 Task: Create Card Lessons Learned Meeting in Board Project Management Software to Workspace Diversity and Inclusion. Create Card Food Safety Review in Board Talent Acquisition to Workspace Diversity and Inclusion. Create Card Project Closure Meeting in Board Market Opportunity Assessment and Prioritization to Workspace Diversity and Inclusion
Action: Mouse moved to (83, 476)
Screenshot: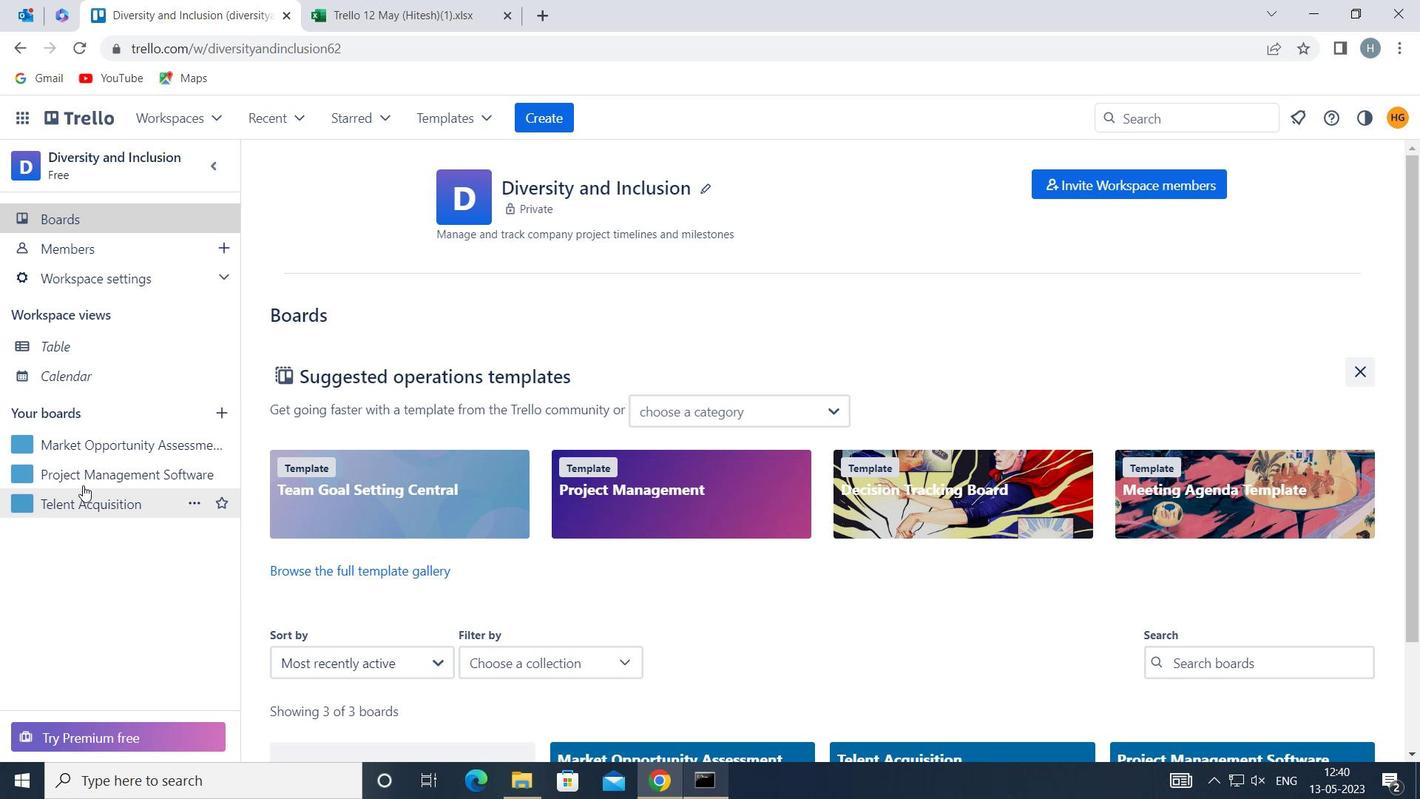 
Action: Mouse pressed left at (83, 476)
Screenshot: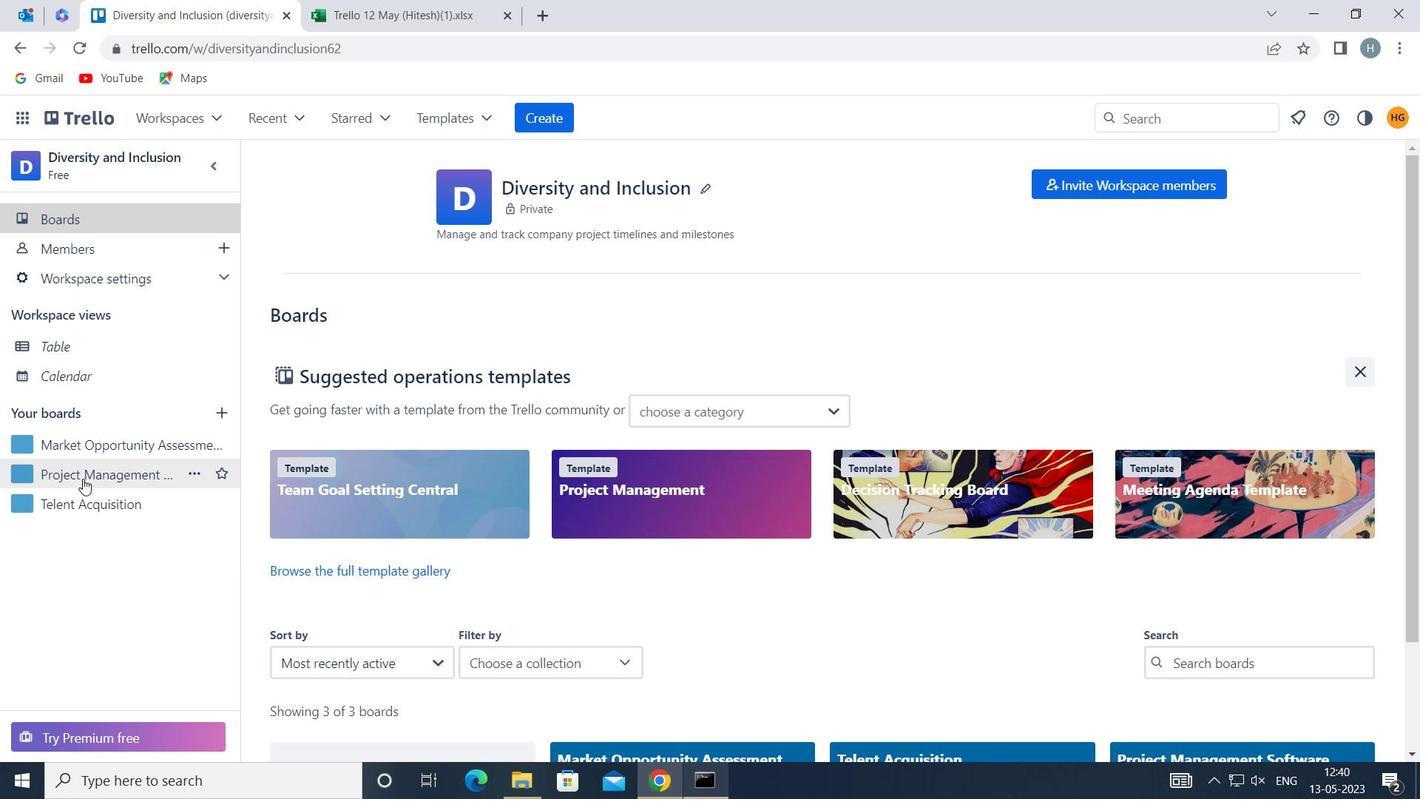 
Action: Mouse moved to (328, 273)
Screenshot: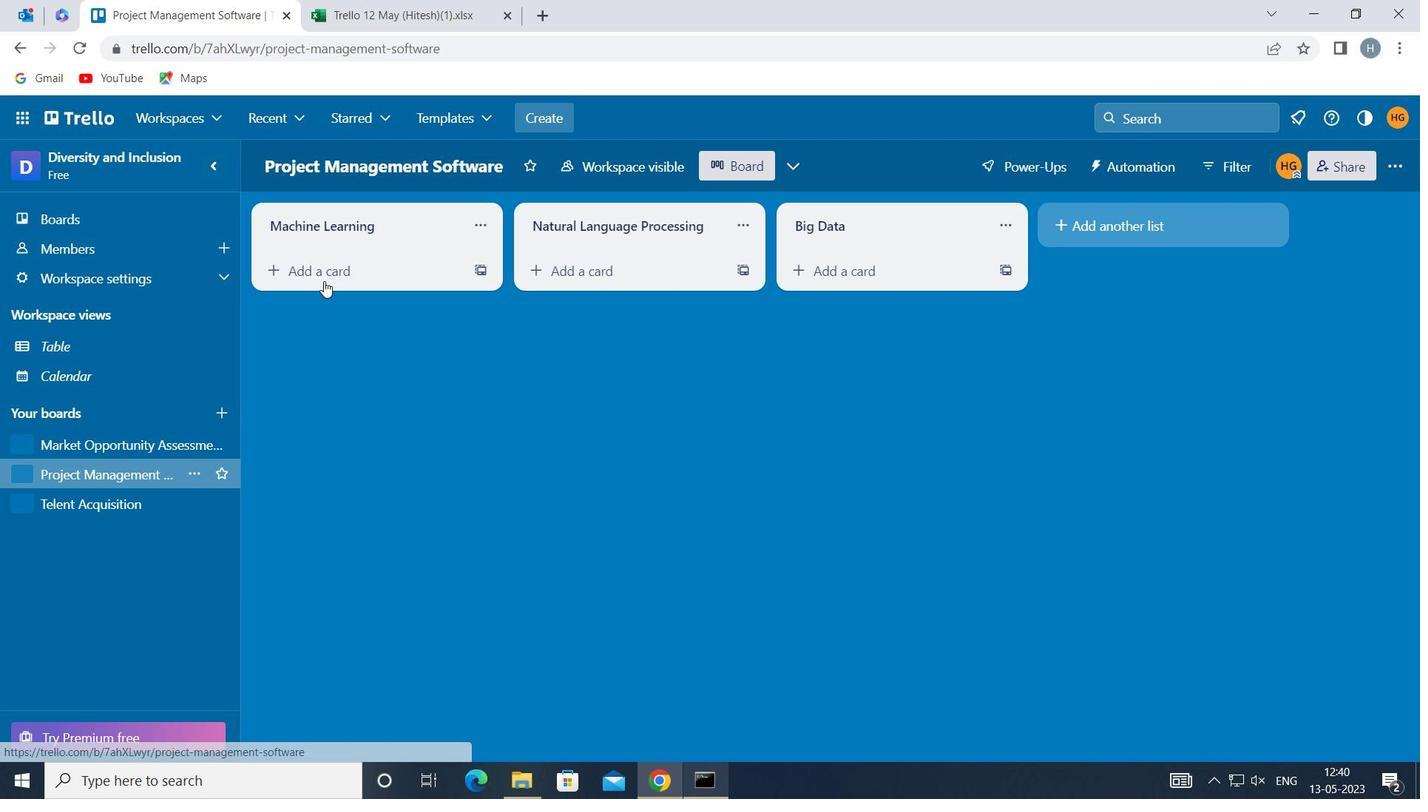 
Action: Mouse pressed left at (328, 273)
Screenshot: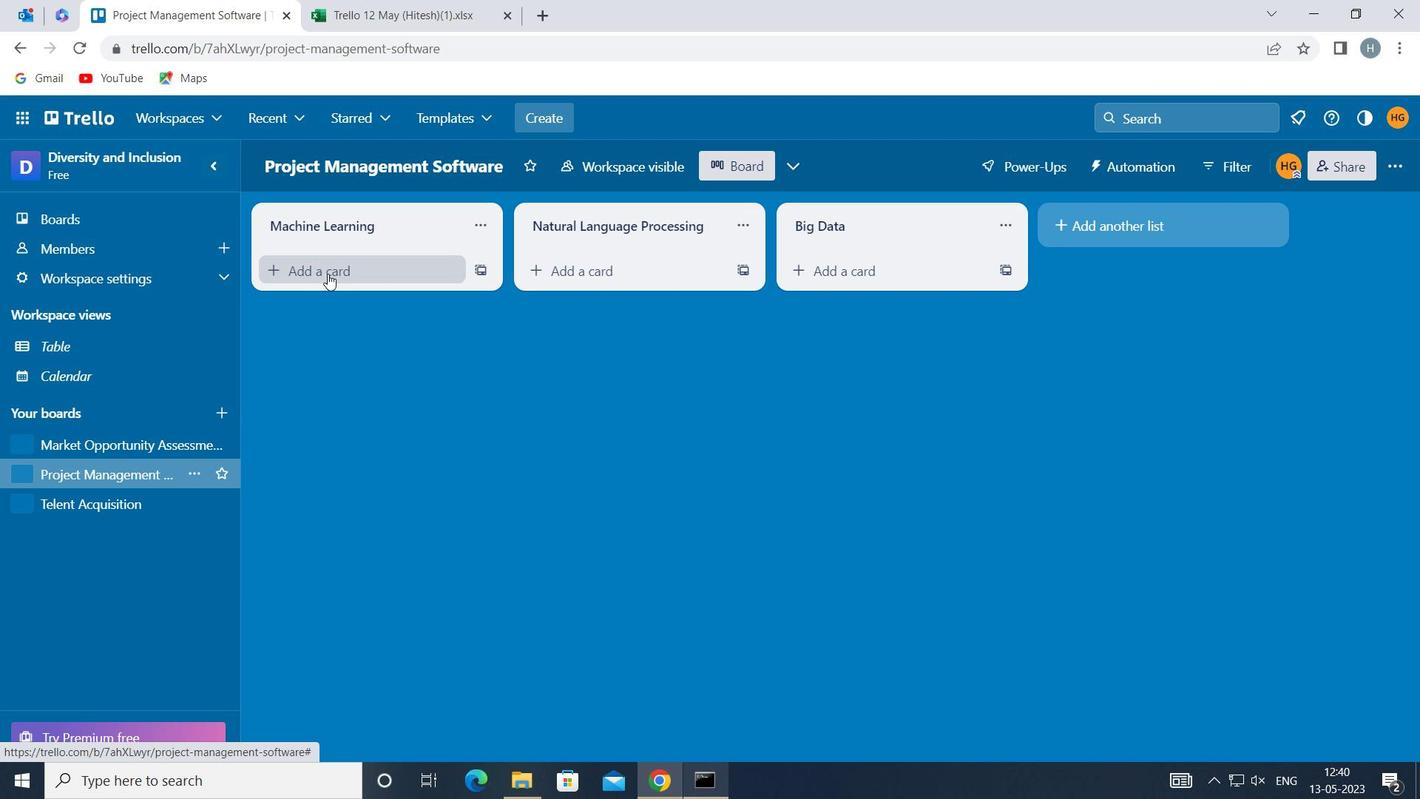 
Action: Key pressed <Key.shift>LESSONS<Key.space><Key.shift>LEARNED<Key.space><Key.shift>MEETING
Screenshot: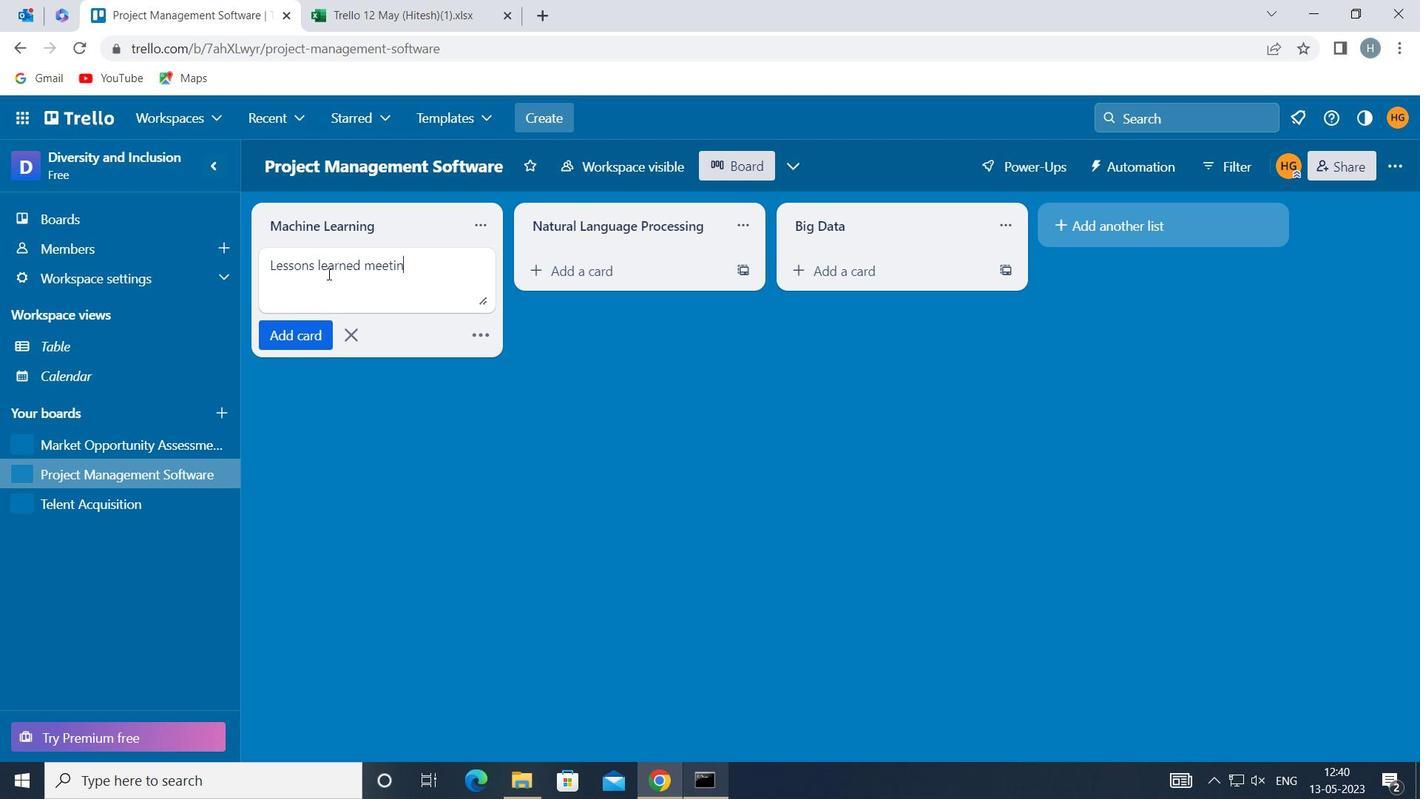 
Action: Mouse moved to (472, 321)
Screenshot: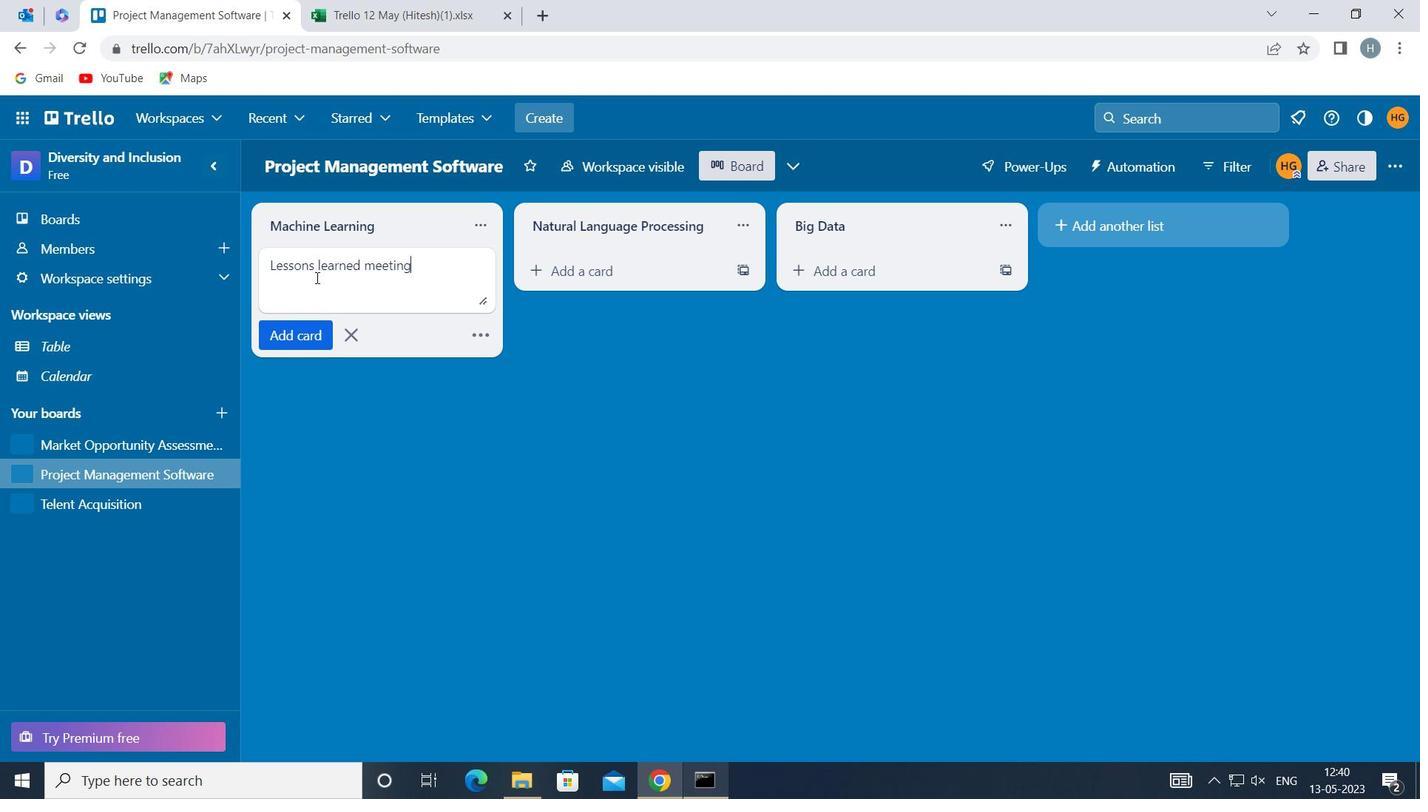 
Action: Key pressed <Key.backspace><Key.backspace><Key.backspace><Key.backspace><Key.backspace><Key.backspace><Key.backspace><Key.shift>MEETING
Screenshot: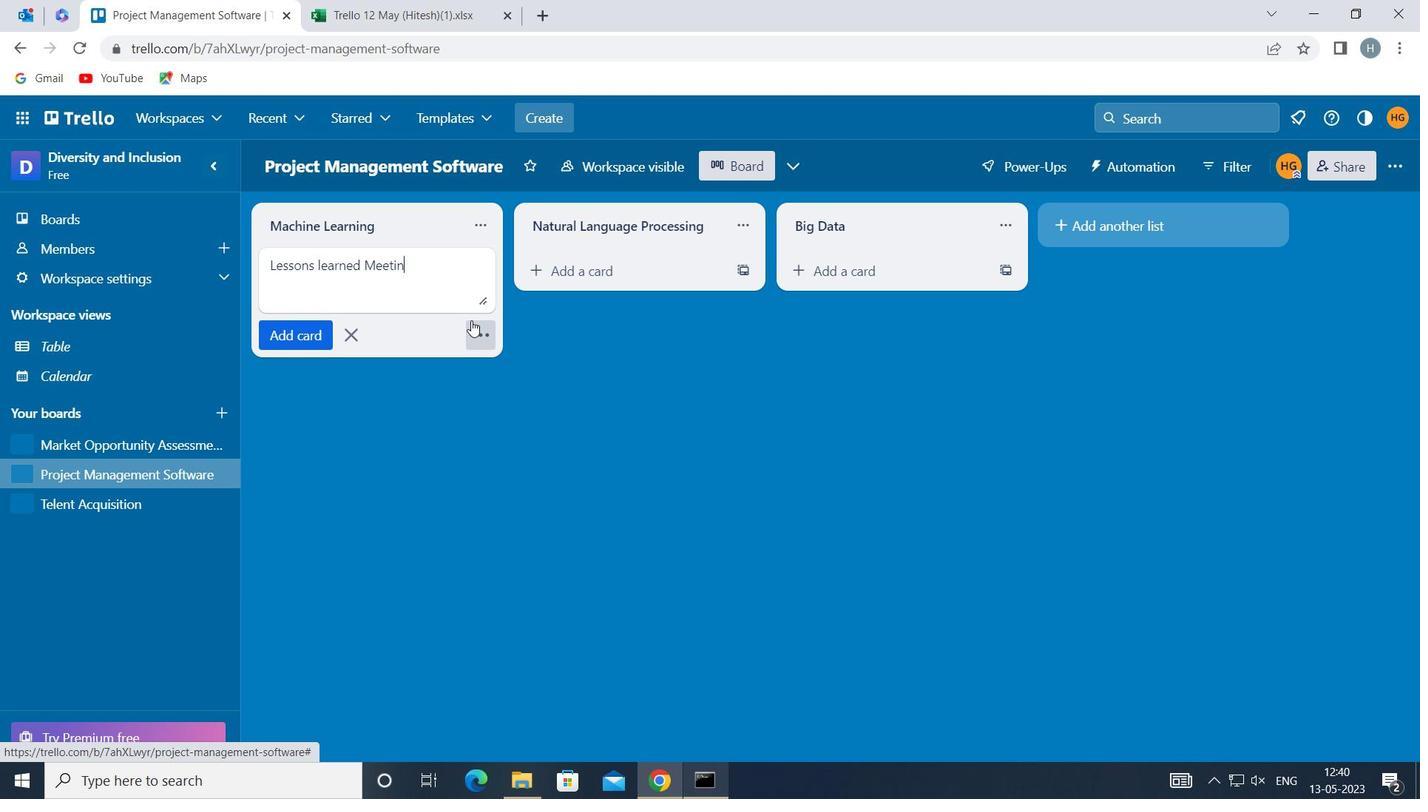 
Action: Mouse moved to (284, 341)
Screenshot: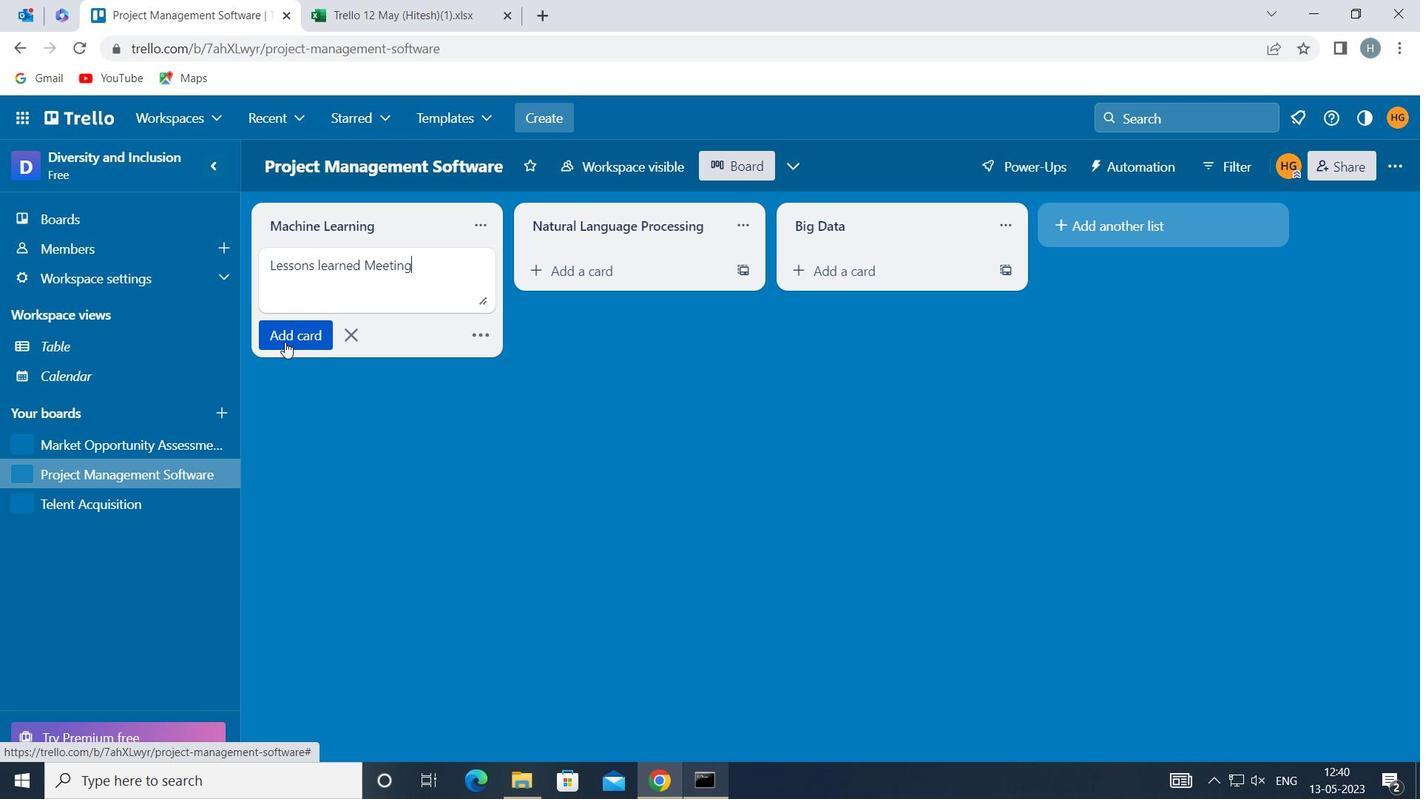 
Action: Mouse pressed left at (284, 341)
Screenshot: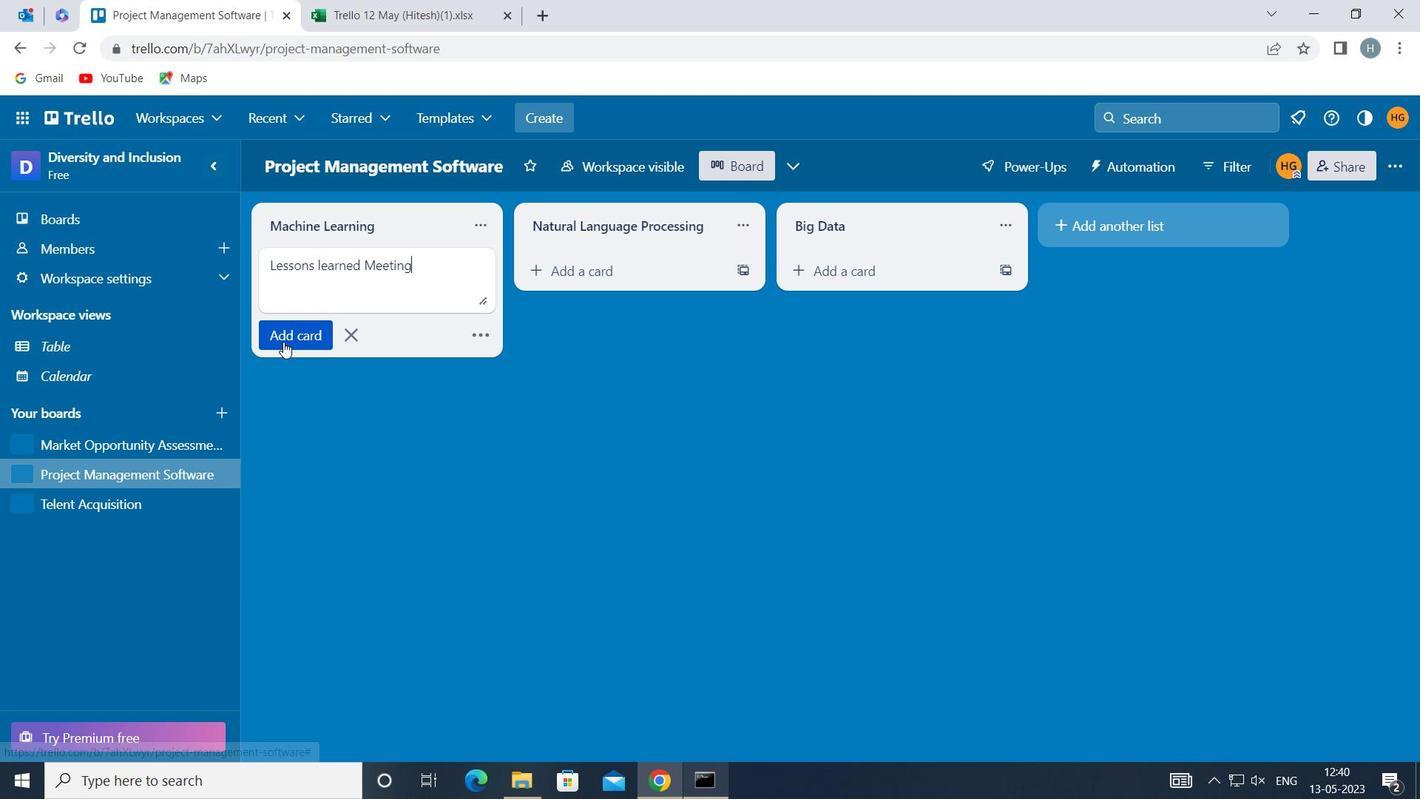 
Action: Mouse moved to (324, 366)
Screenshot: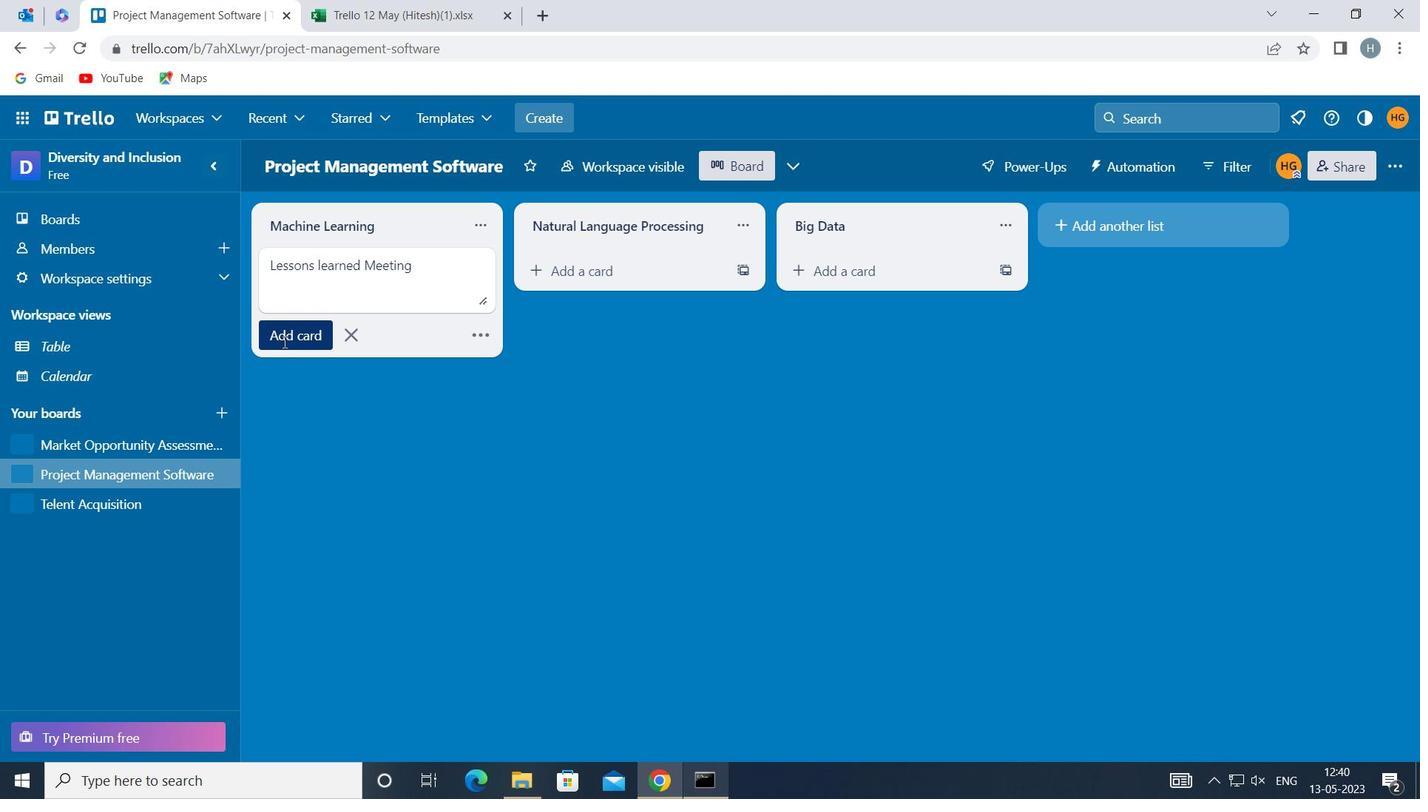 
Action: Mouse pressed left at (324, 366)
Screenshot: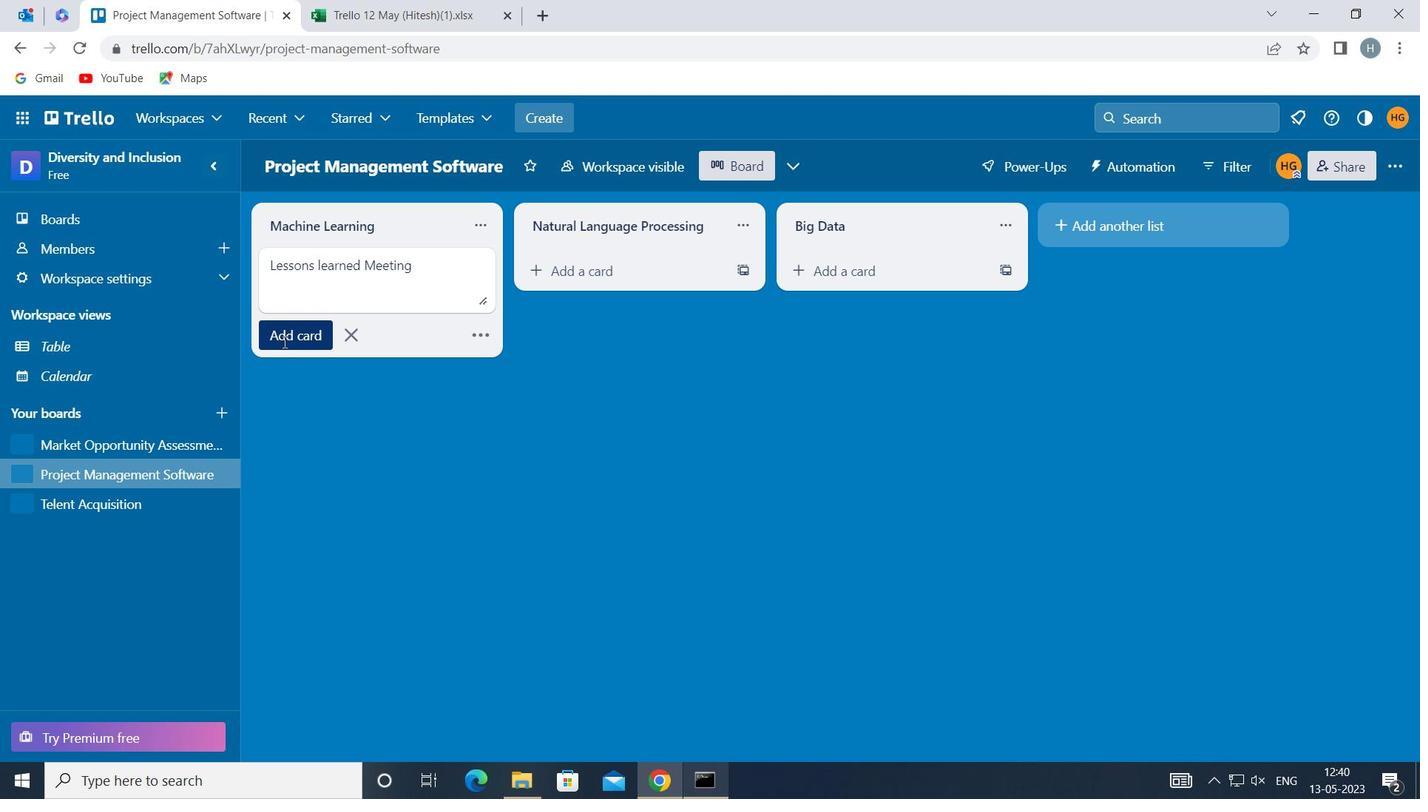 
Action: Mouse moved to (337, 461)
Screenshot: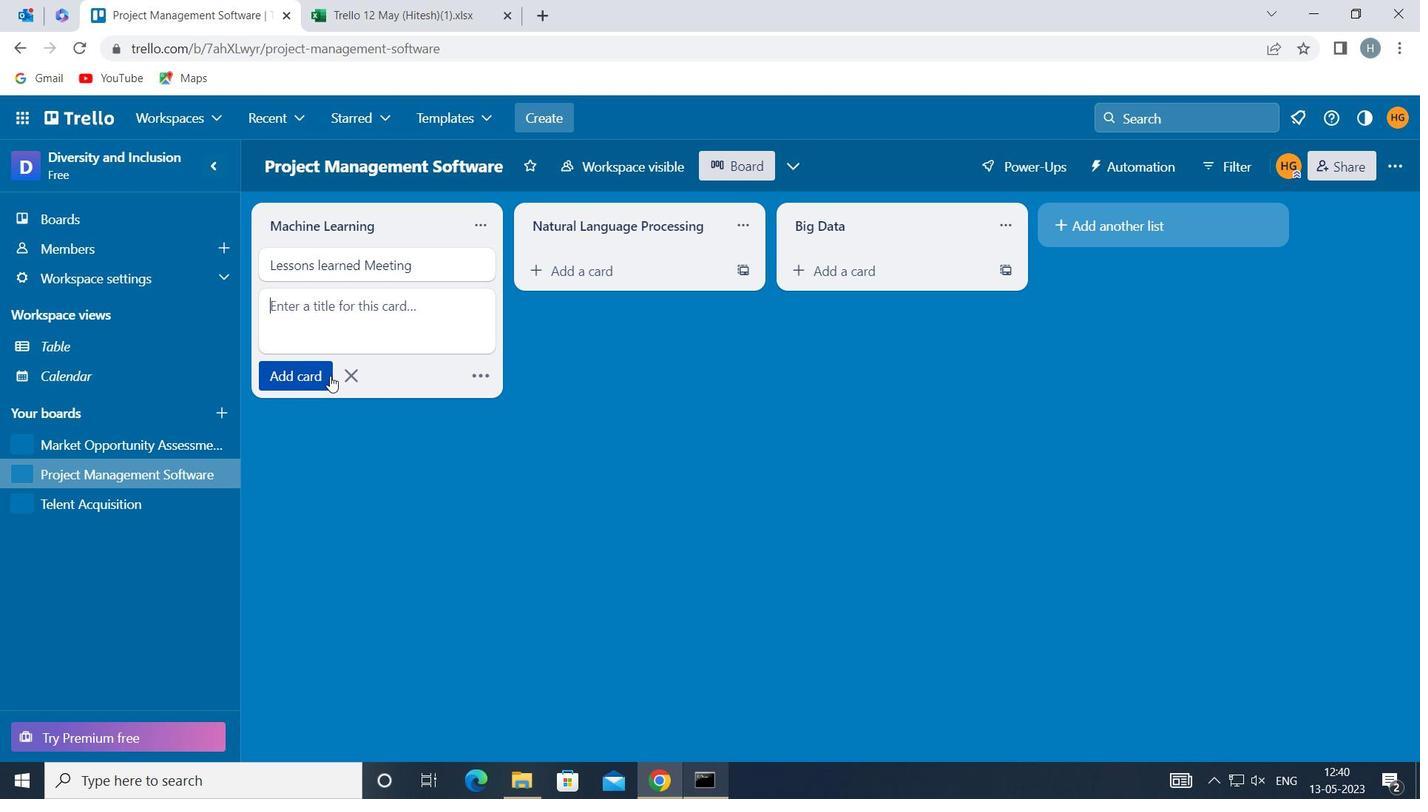 
Action: Mouse pressed left at (337, 461)
Screenshot: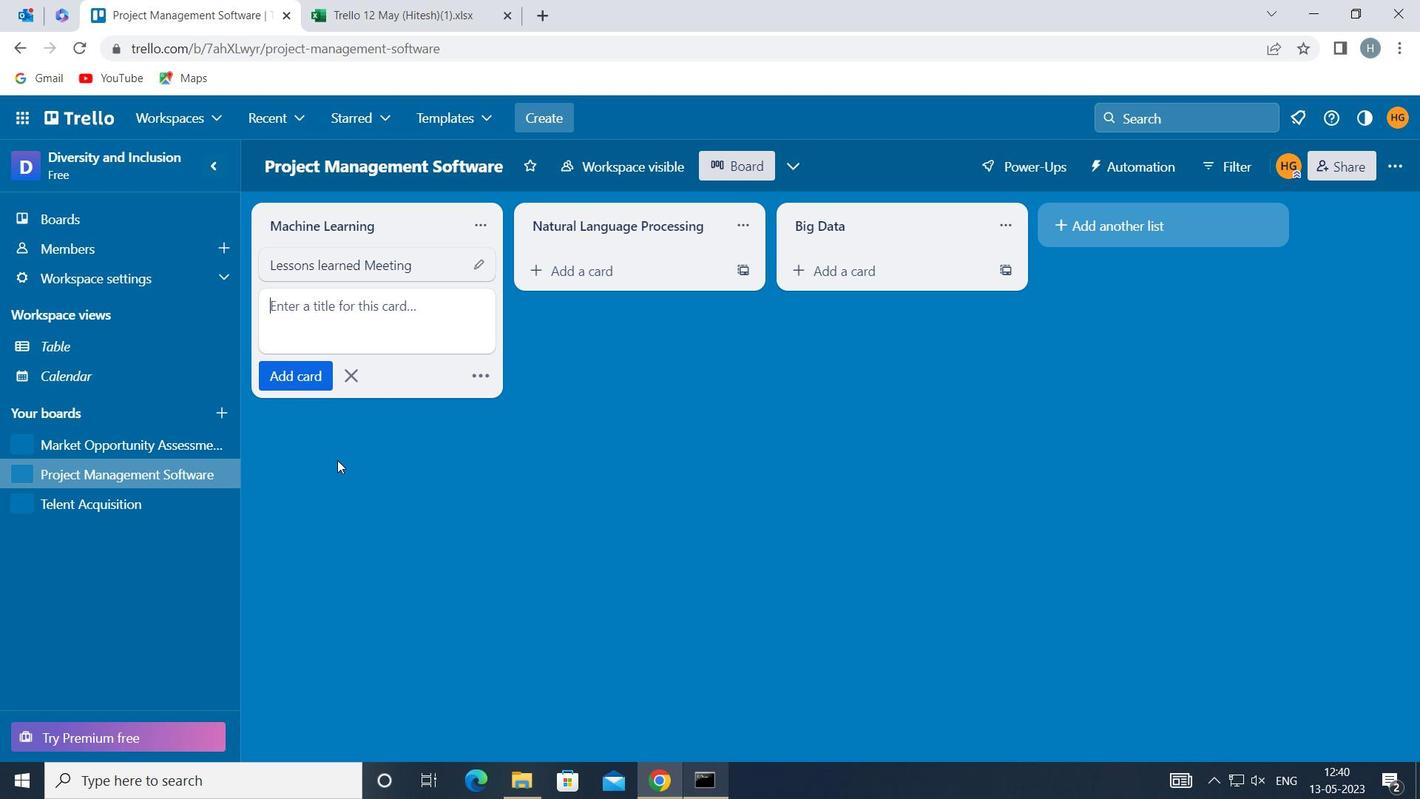 
Action: Mouse moved to (117, 503)
Screenshot: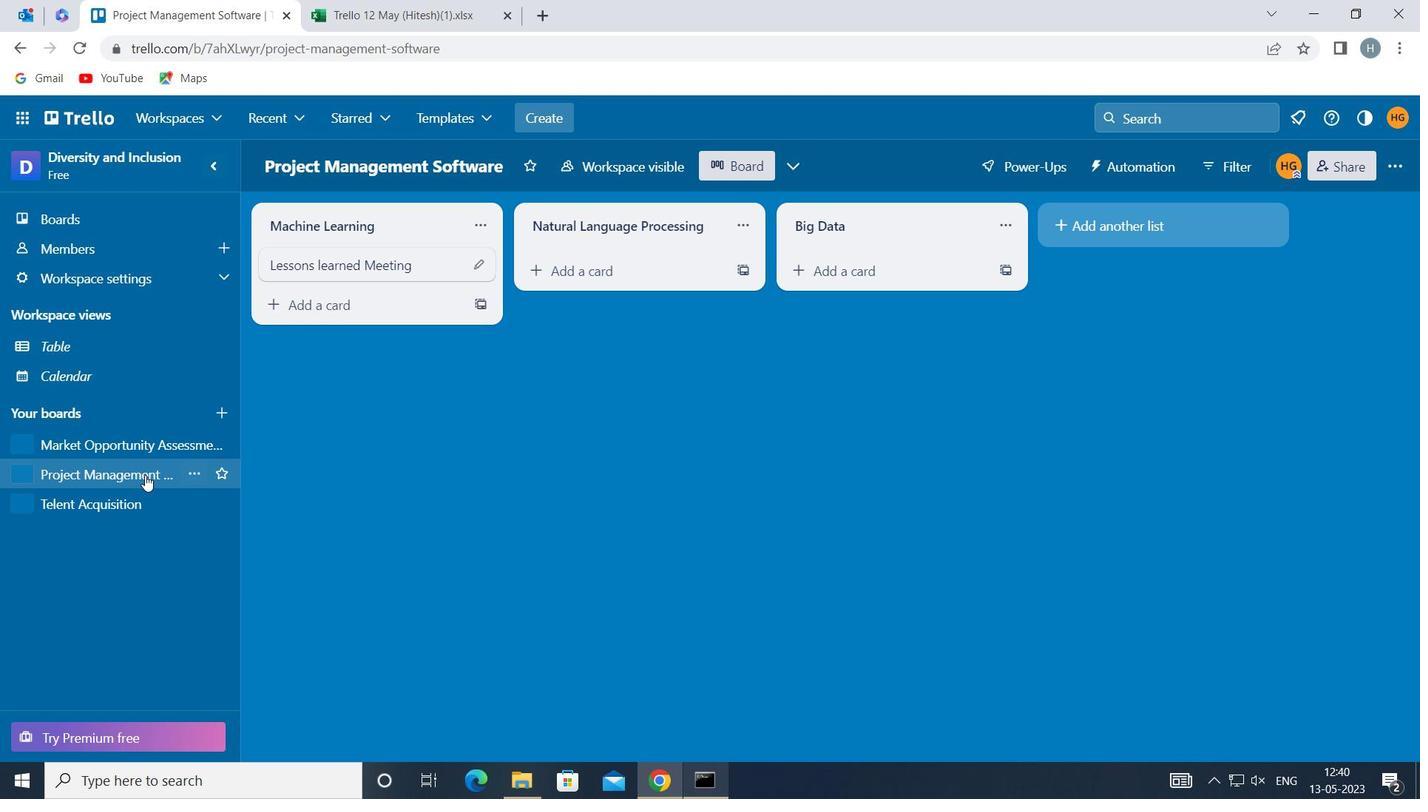 
Action: Mouse pressed left at (117, 503)
Screenshot: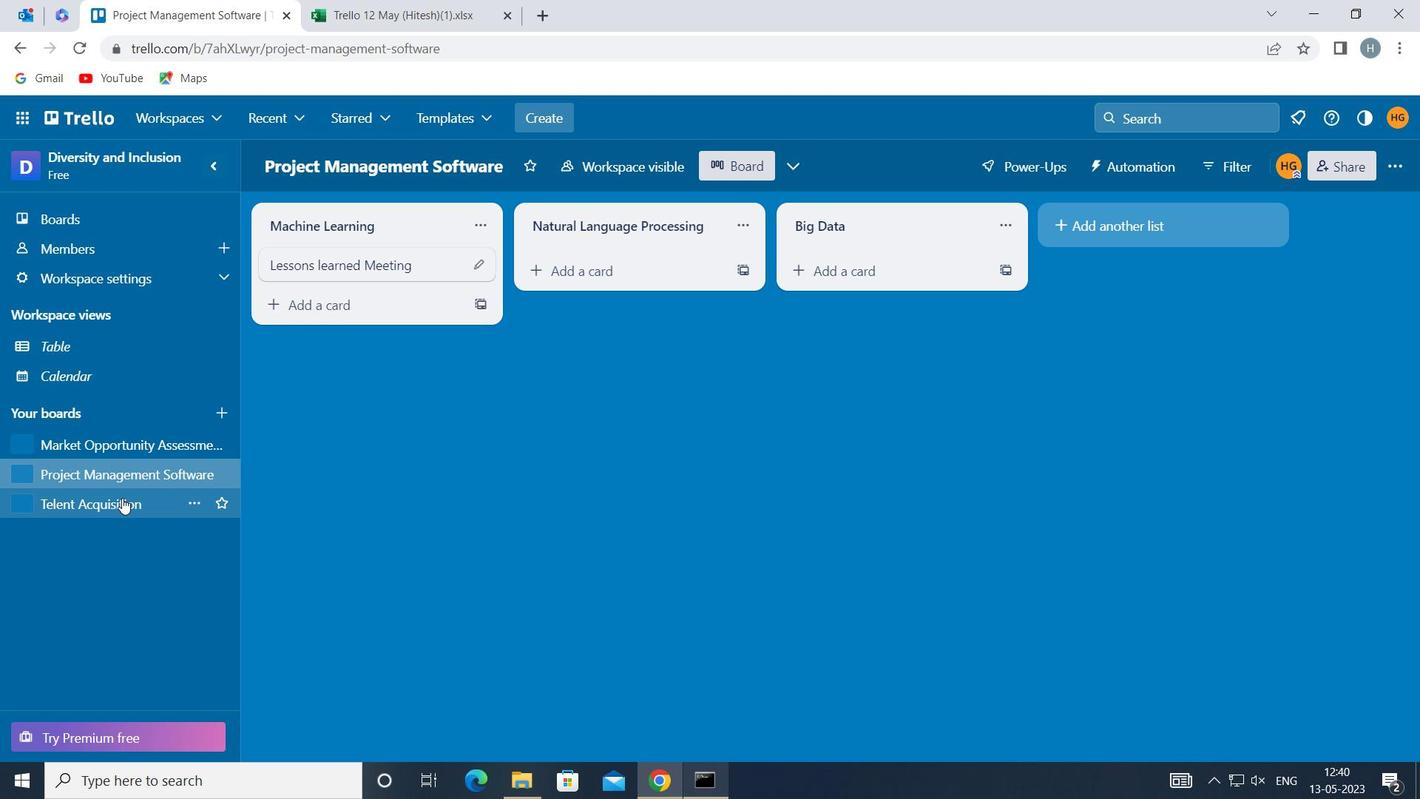 
Action: Mouse moved to (362, 266)
Screenshot: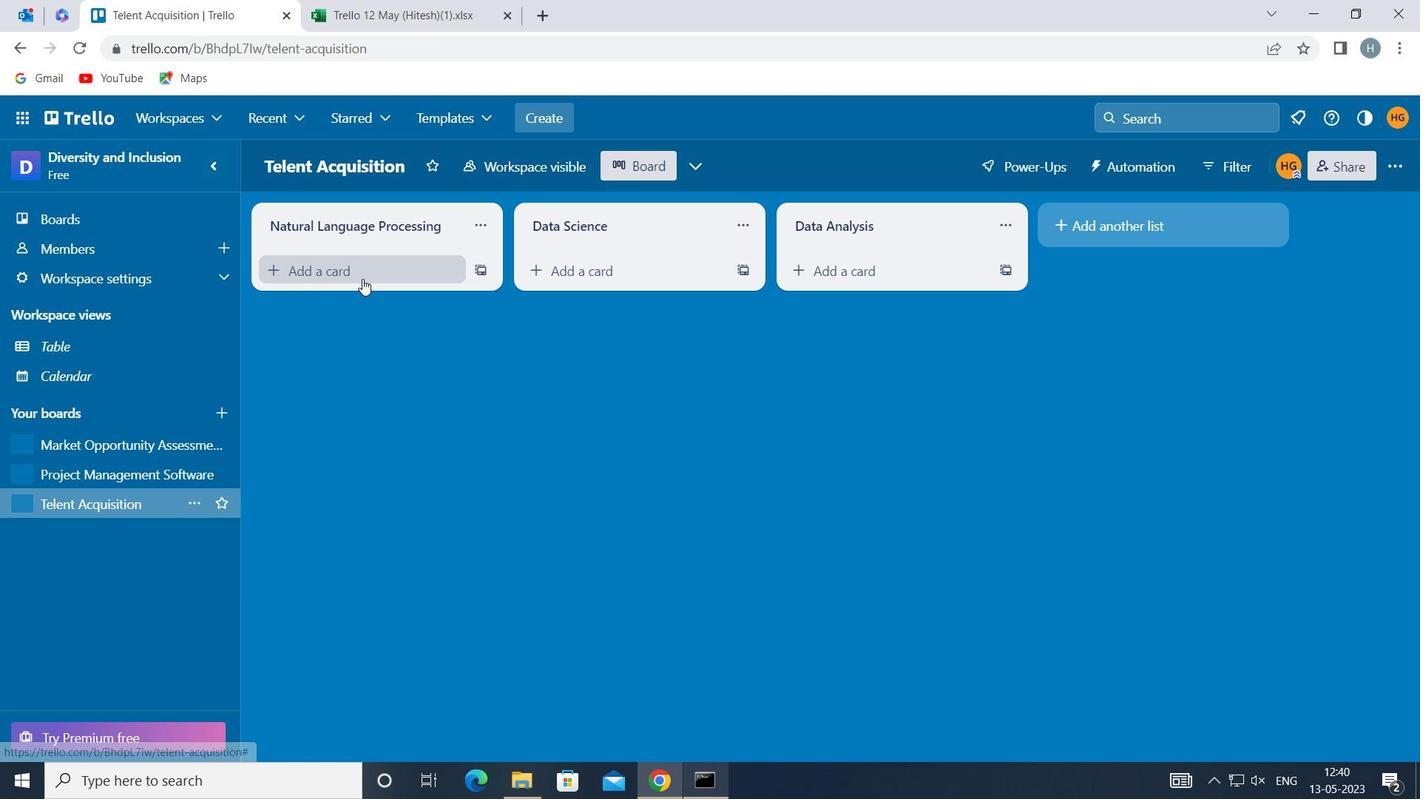 
Action: Mouse pressed left at (362, 266)
Screenshot: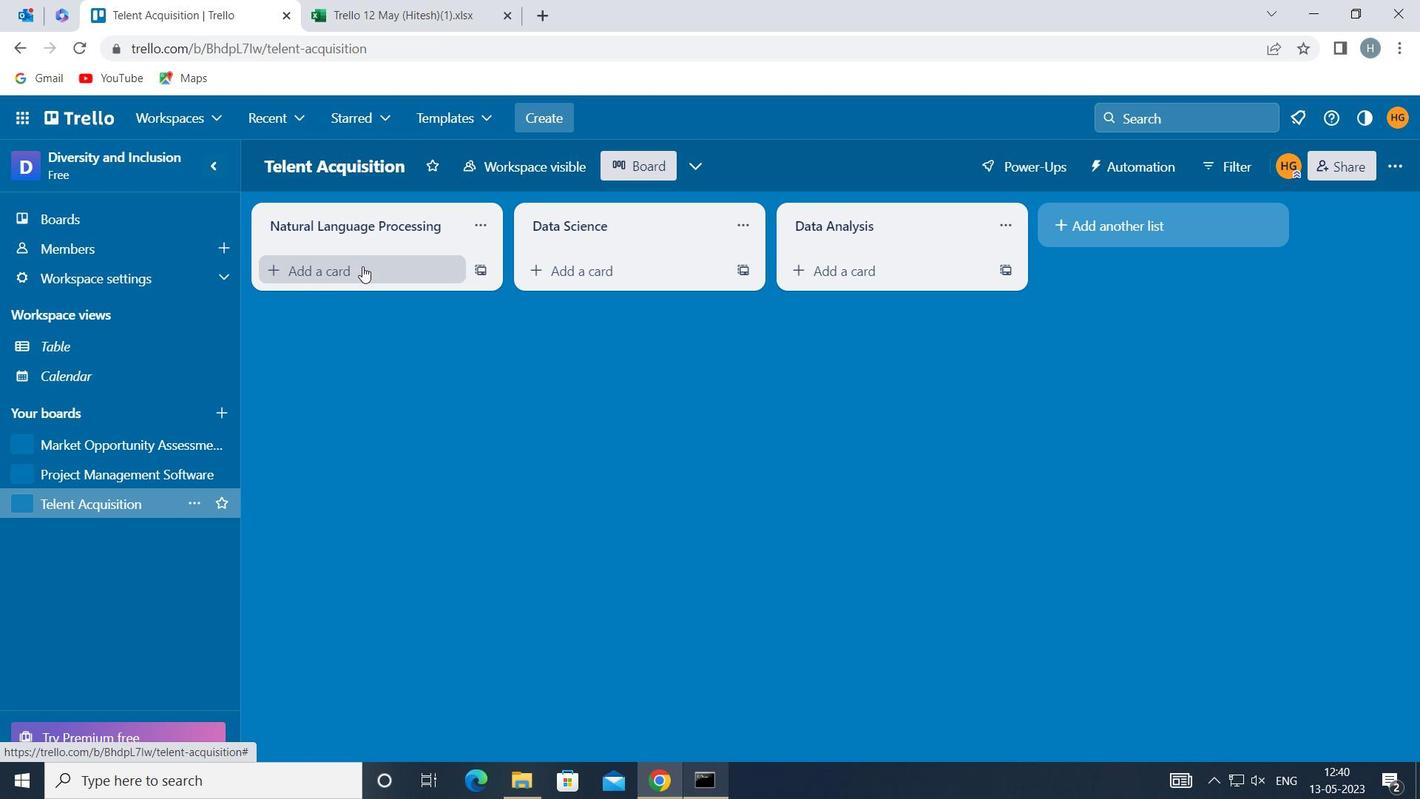 
Action: Key pressed <Key.shift>FOOD<Key.space><Key.shift>SAFETY<Key.space><Key.shift>REVIEW
Screenshot: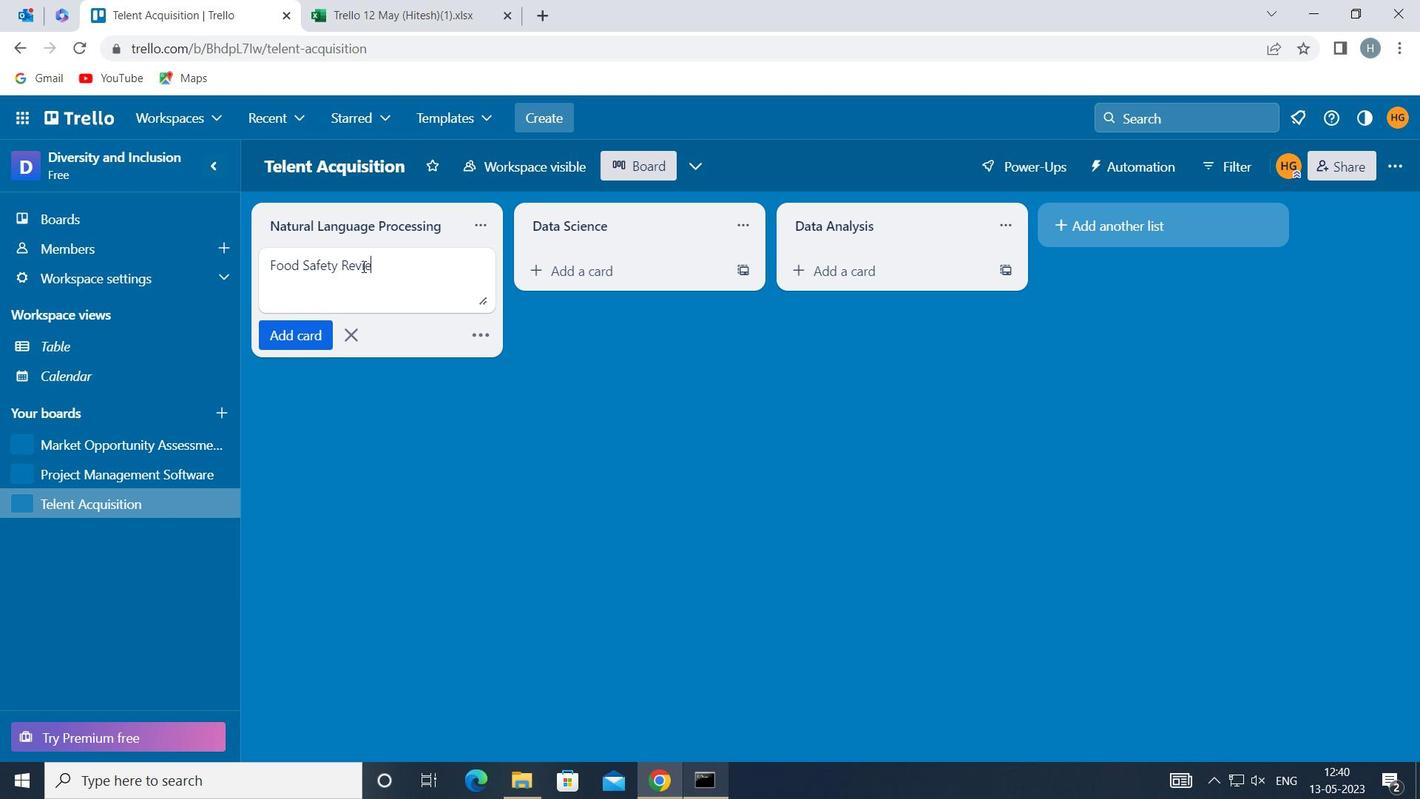 
Action: Mouse moved to (278, 330)
Screenshot: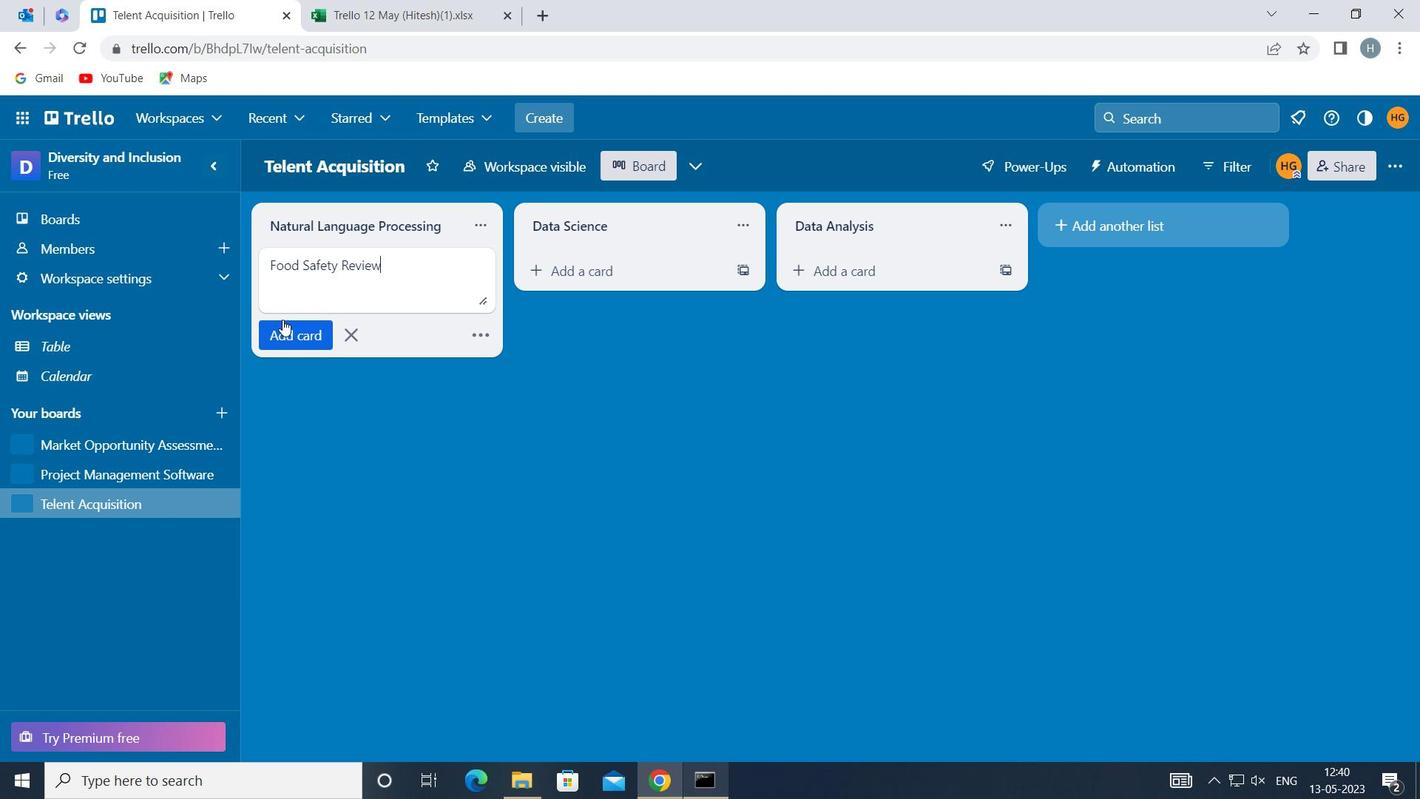 
Action: Mouse pressed left at (278, 330)
Screenshot: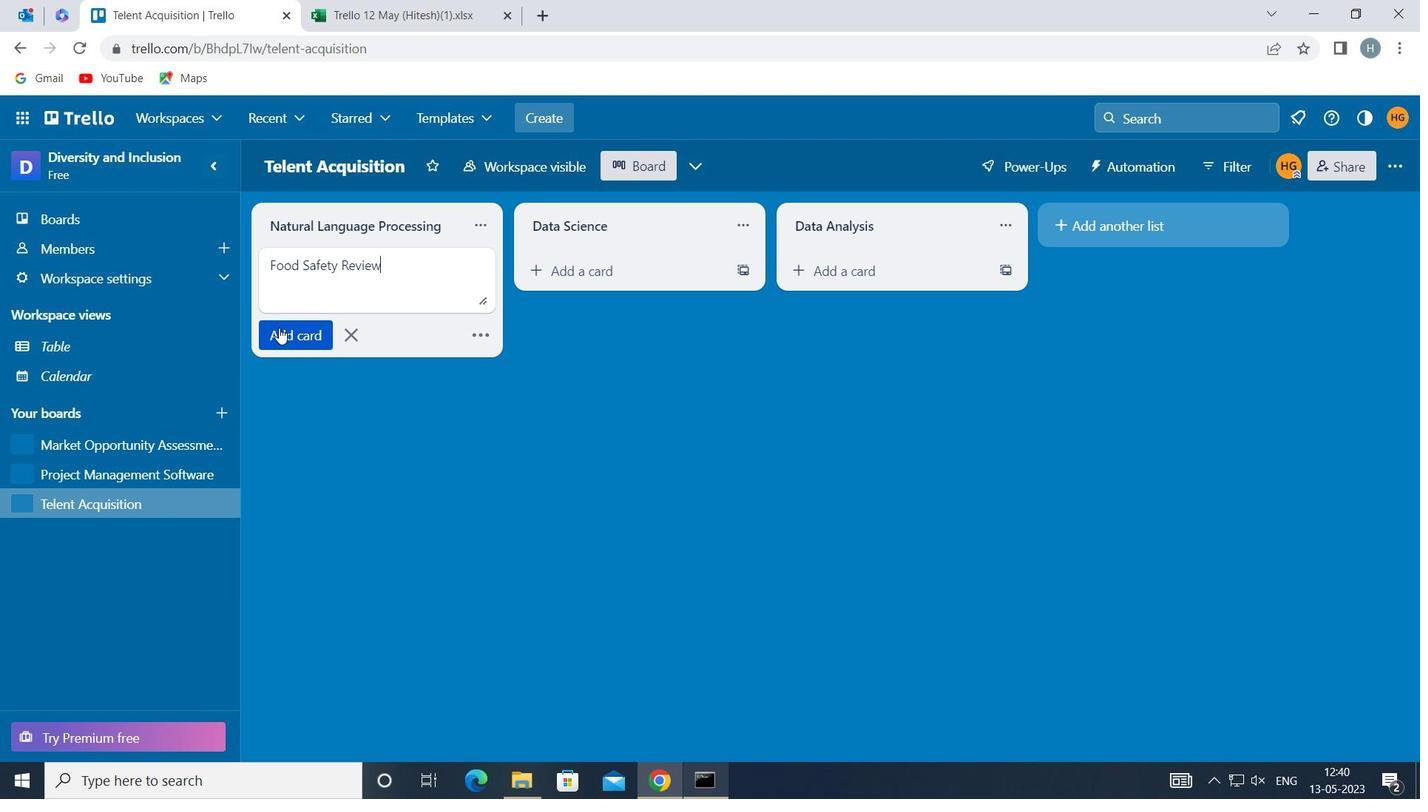 
Action: Mouse moved to (349, 493)
Screenshot: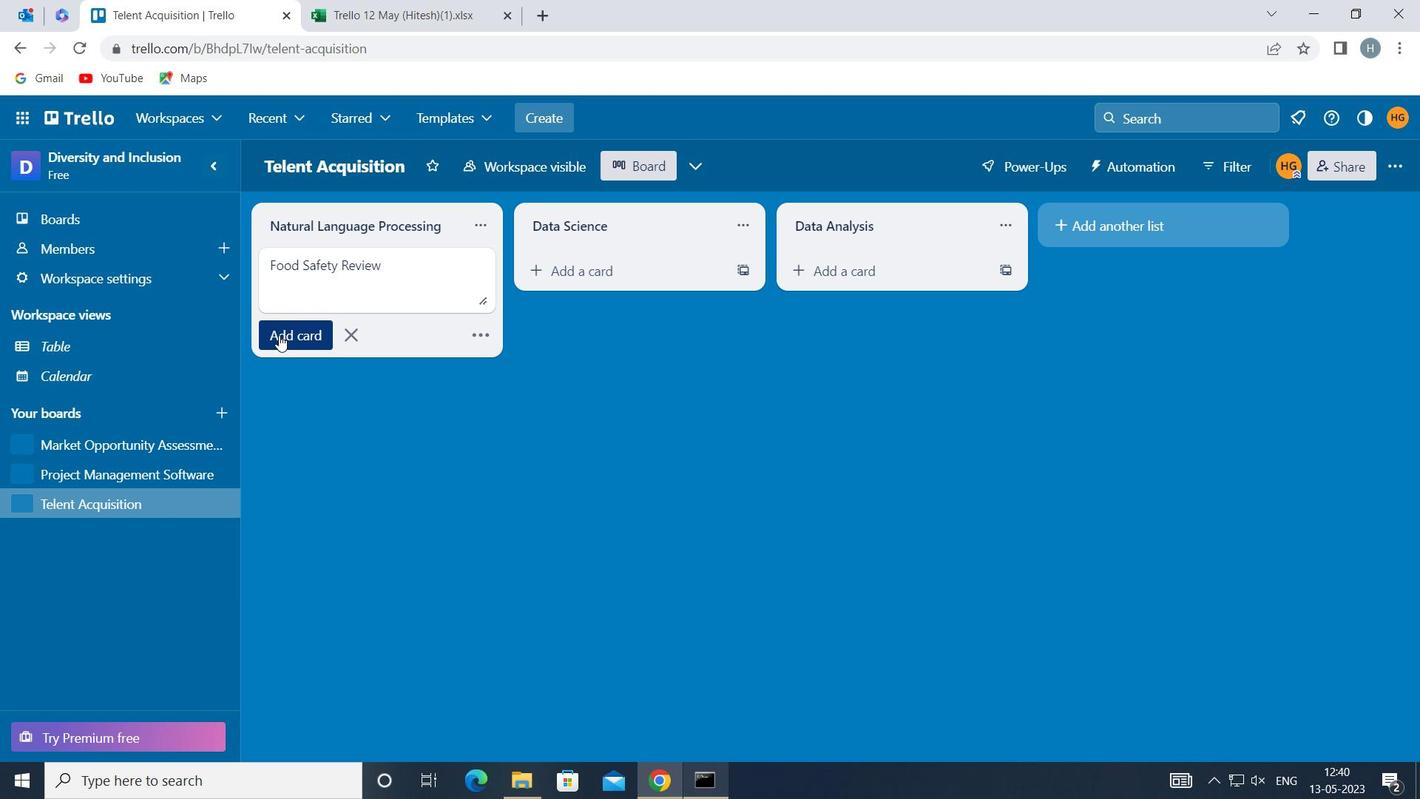 
Action: Mouse pressed left at (349, 493)
Screenshot: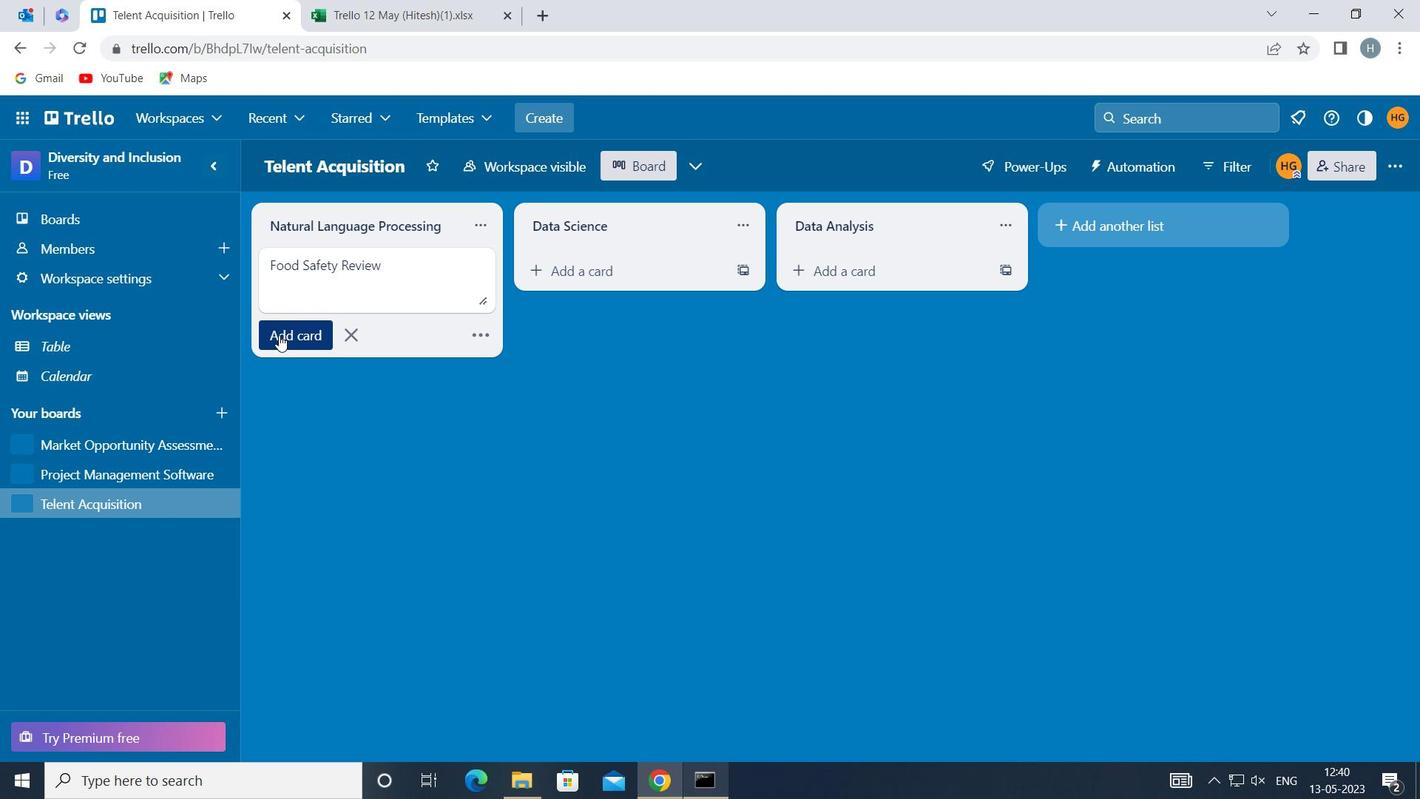 
Action: Mouse moved to (128, 439)
Screenshot: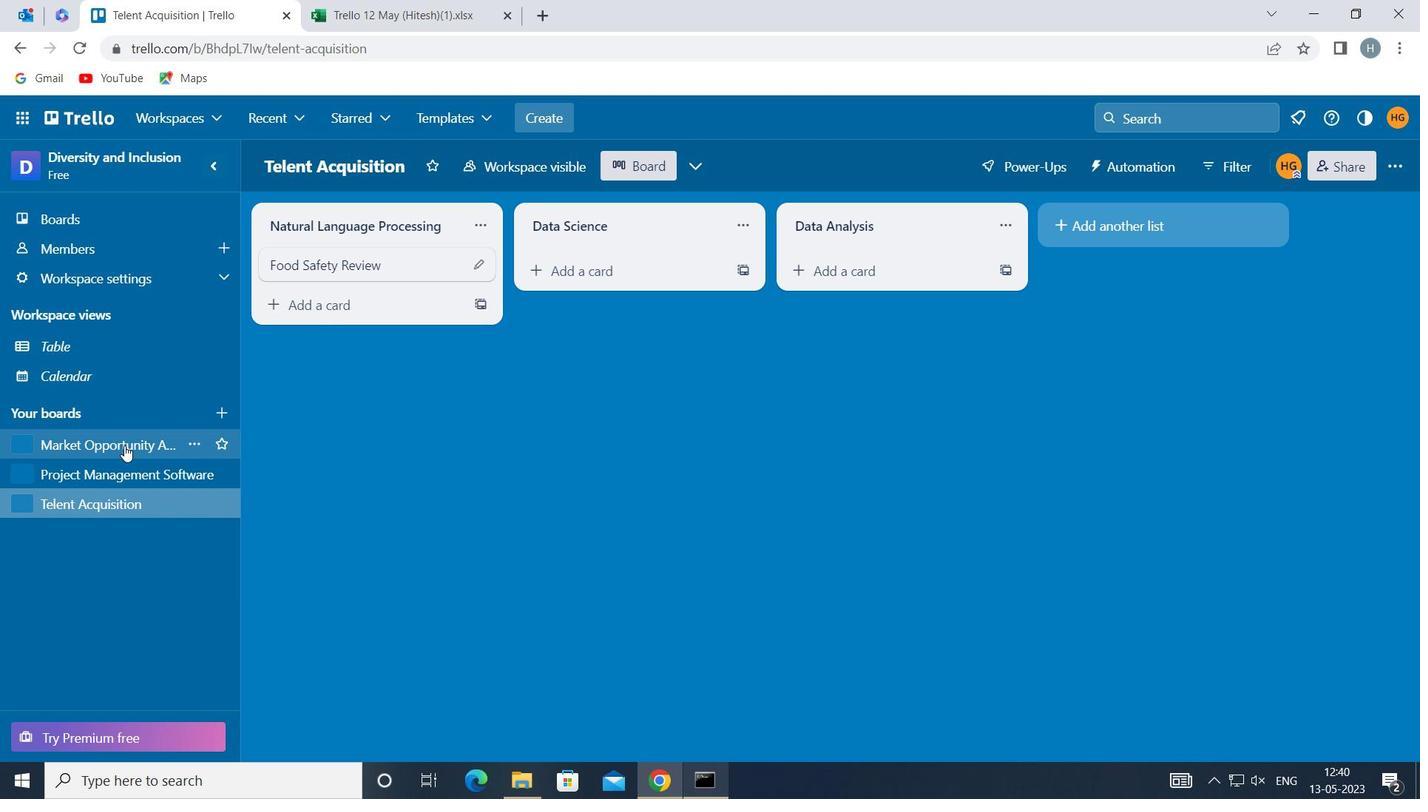 
Action: Mouse pressed left at (128, 439)
Screenshot: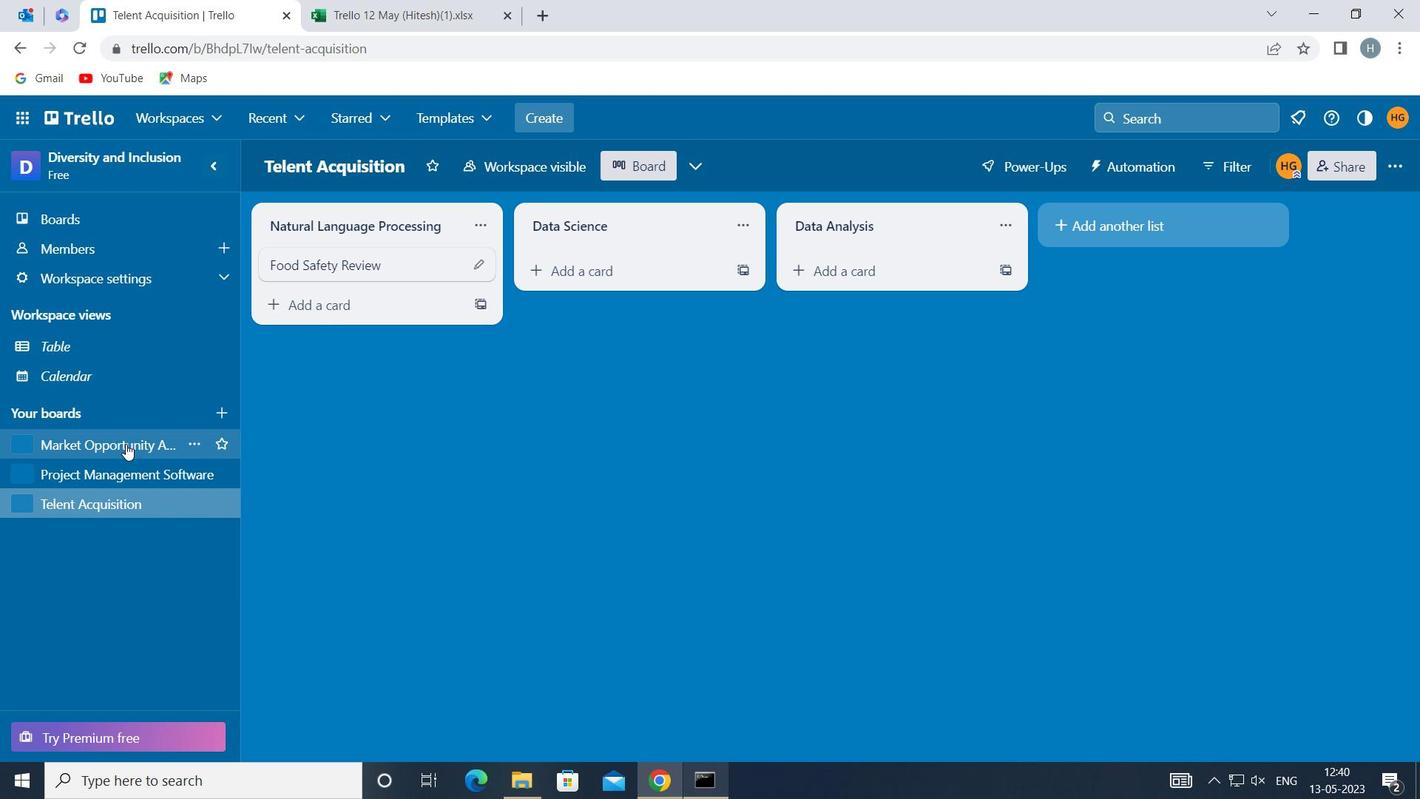 
Action: Mouse moved to (376, 278)
Screenshot: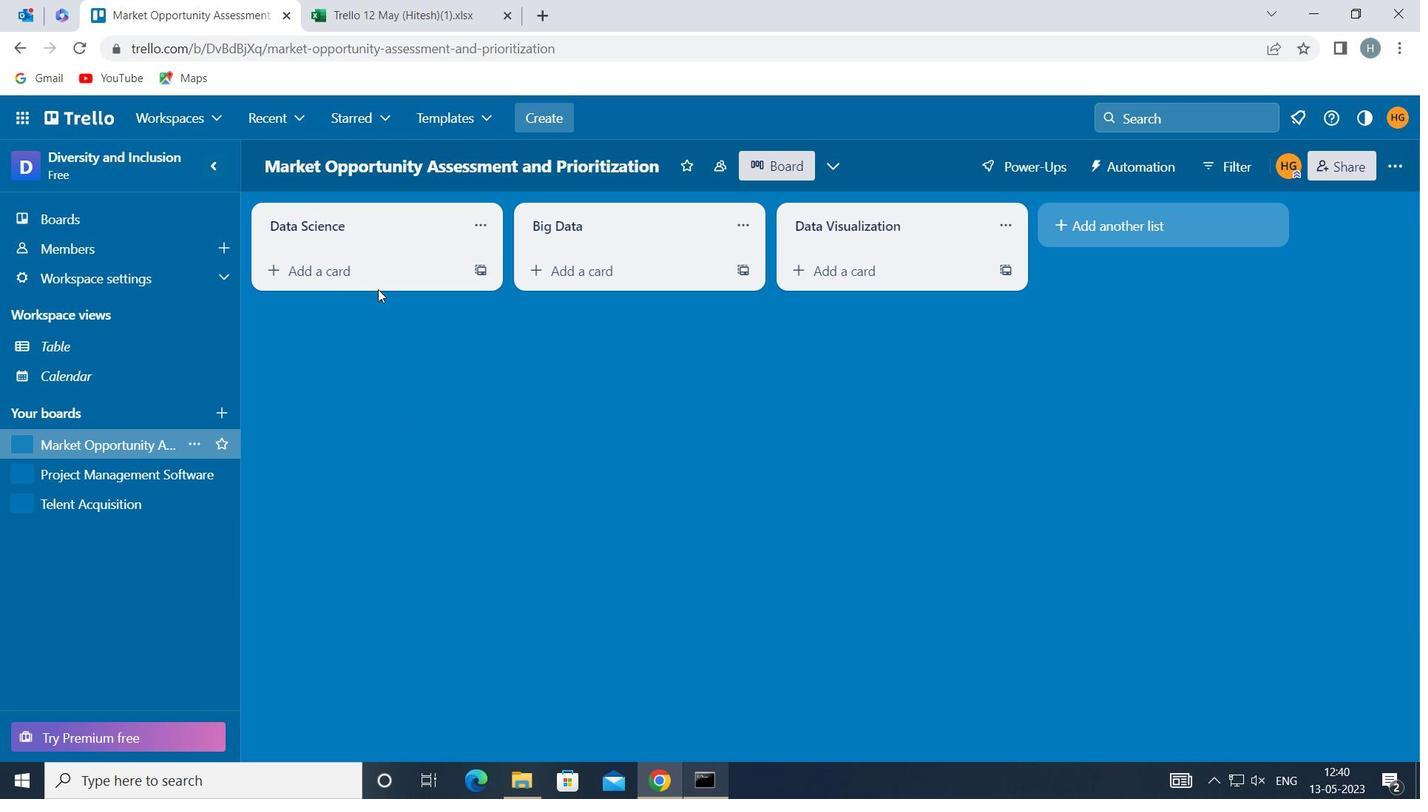 
Action: Mouse pressed left at (376, 278)
Screenshot: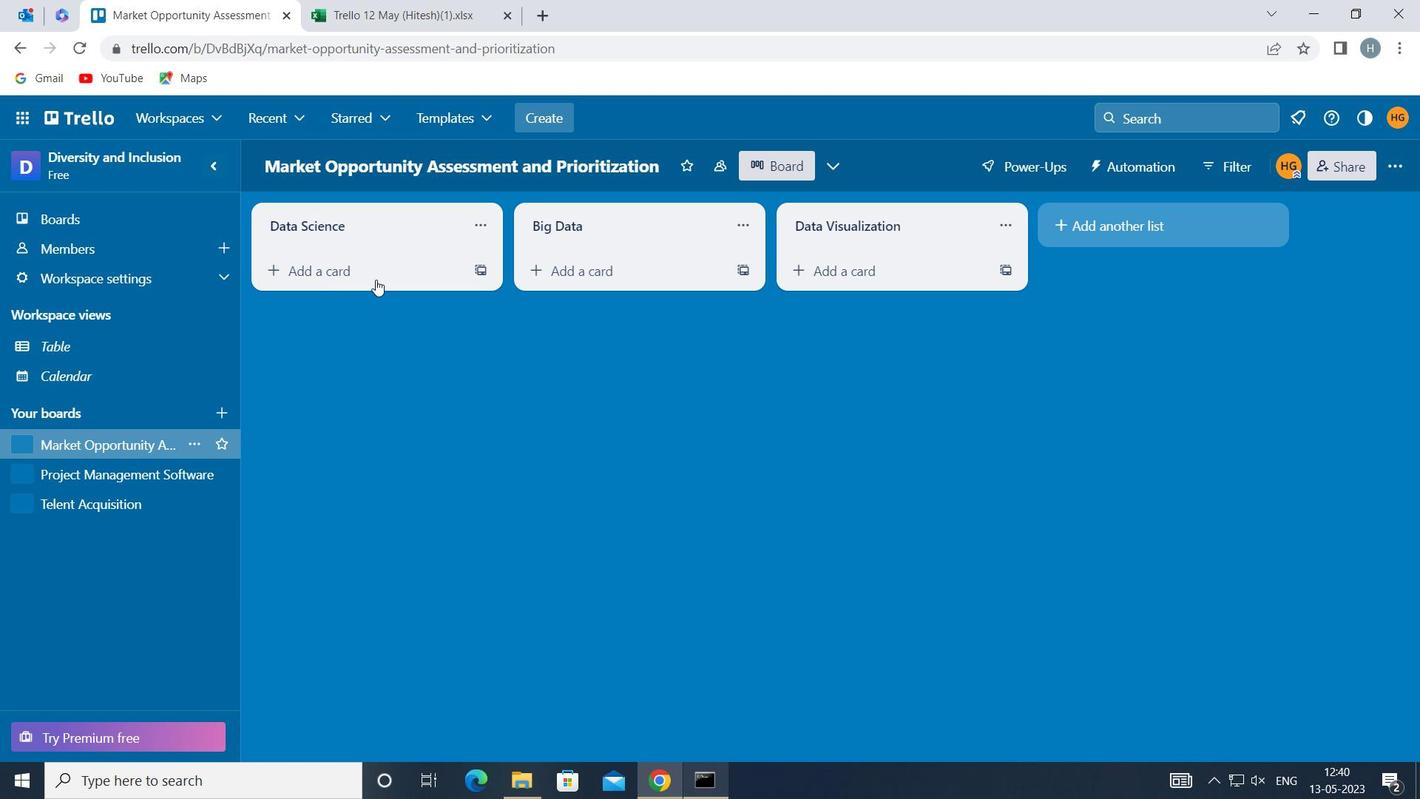 
Action: Key pressed <Key.shift>PROJECT<Key.space><Key.shift><Key.shift><Key.shift><Key.shift>CL
Screenshot: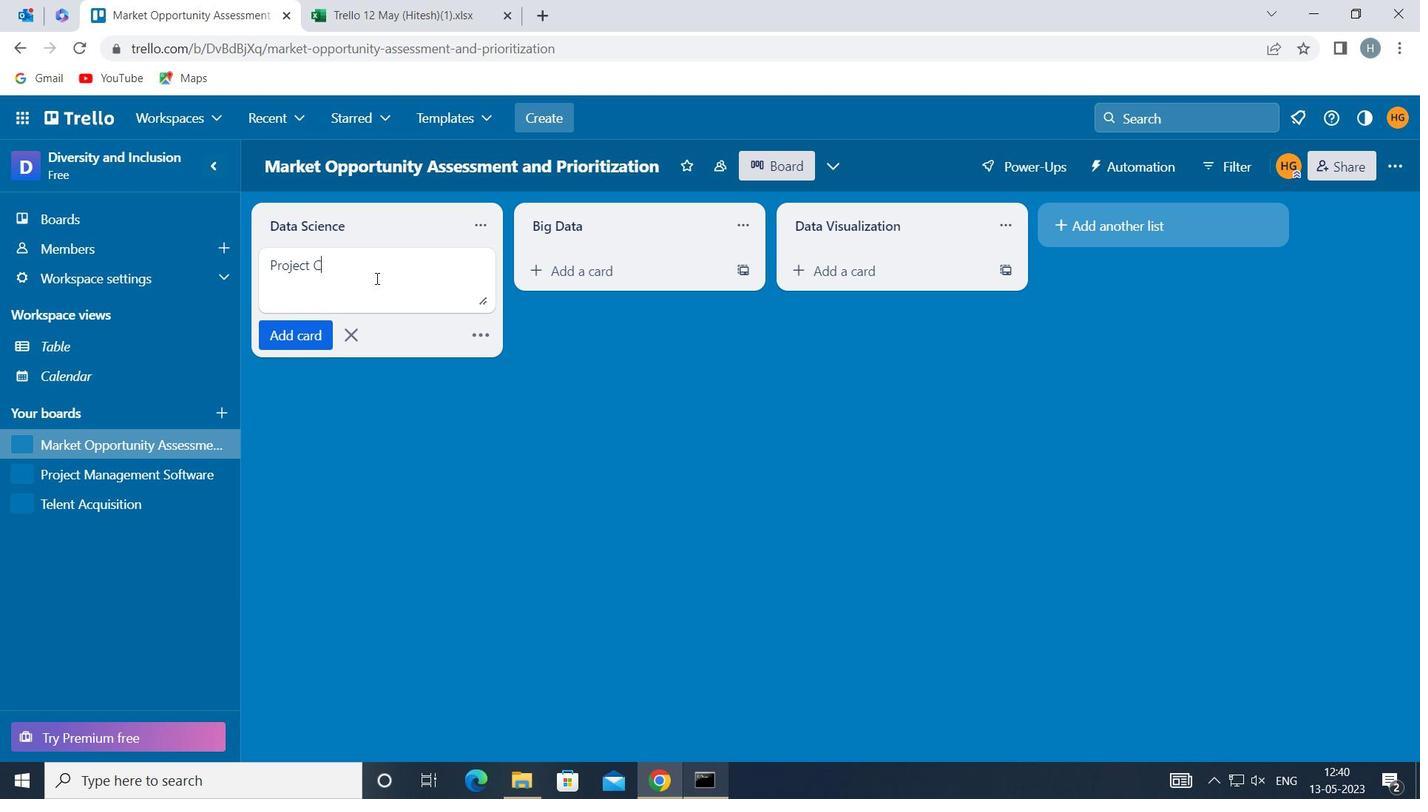 
Action: Mouse moved to (375, 277)
Screenshot: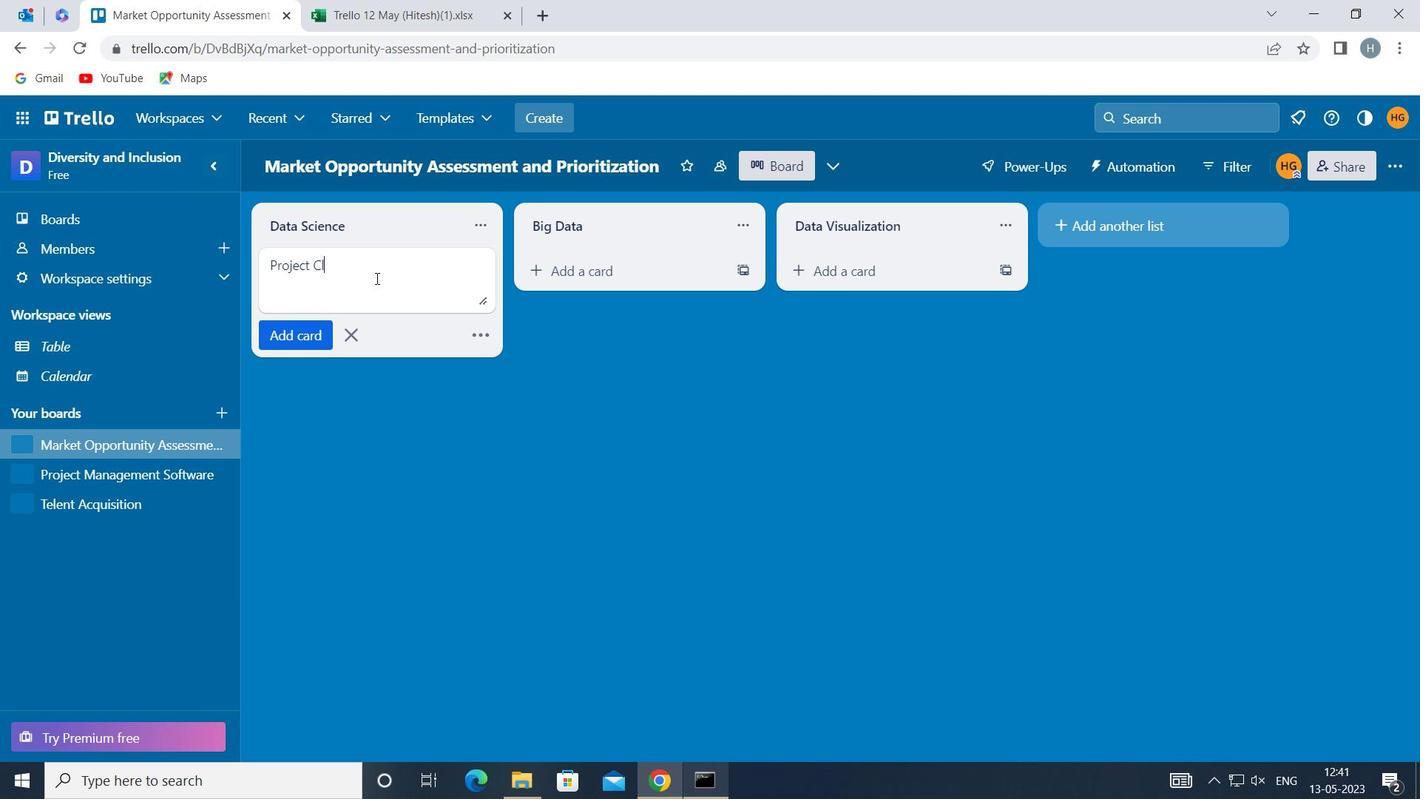 
Action: Key pressed OSURE<Key.space><Key.shift>MEETING
Screenshot: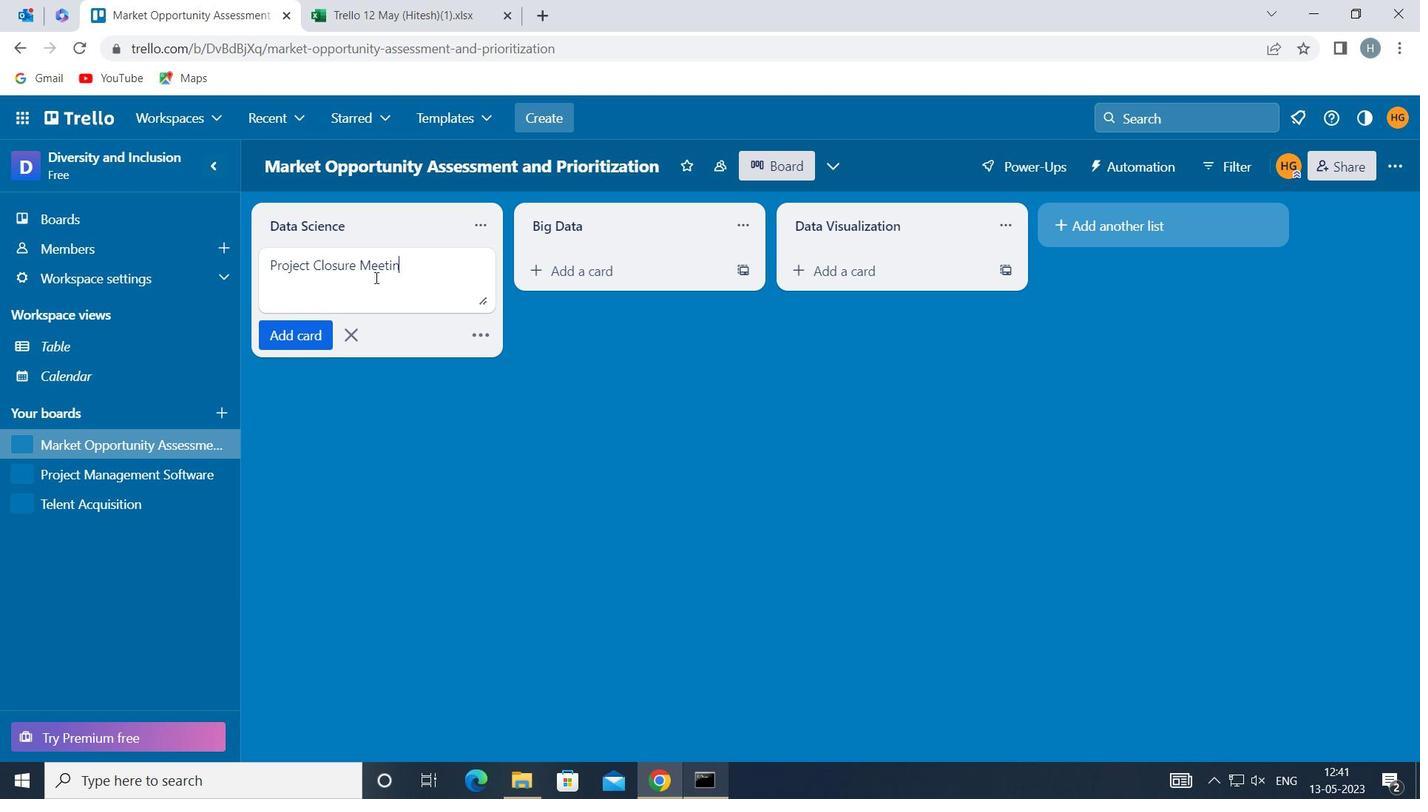 
Action: Mouse moved to (299, 339)
Screenshot: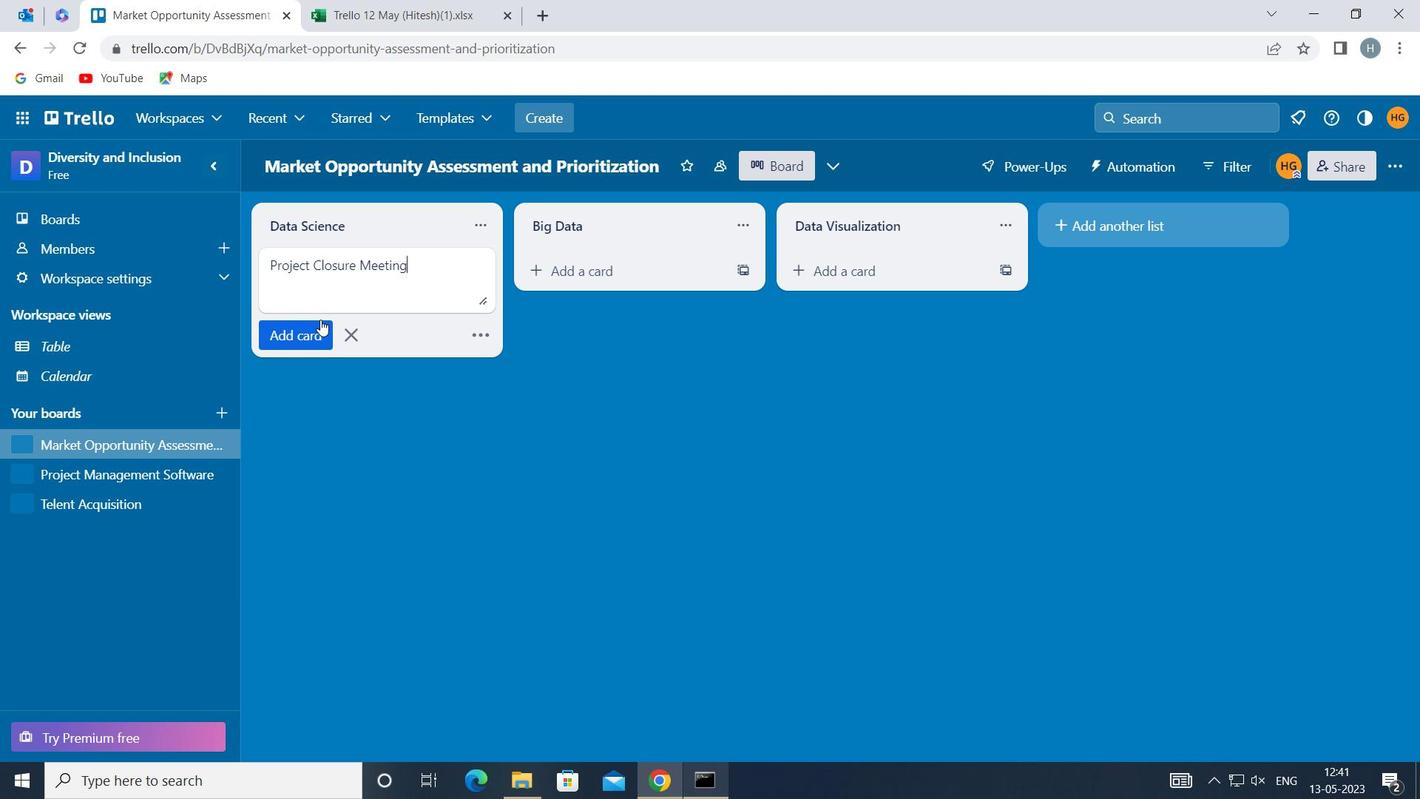 
Action: Mouse pressed left at (299, 339)
Screenshot: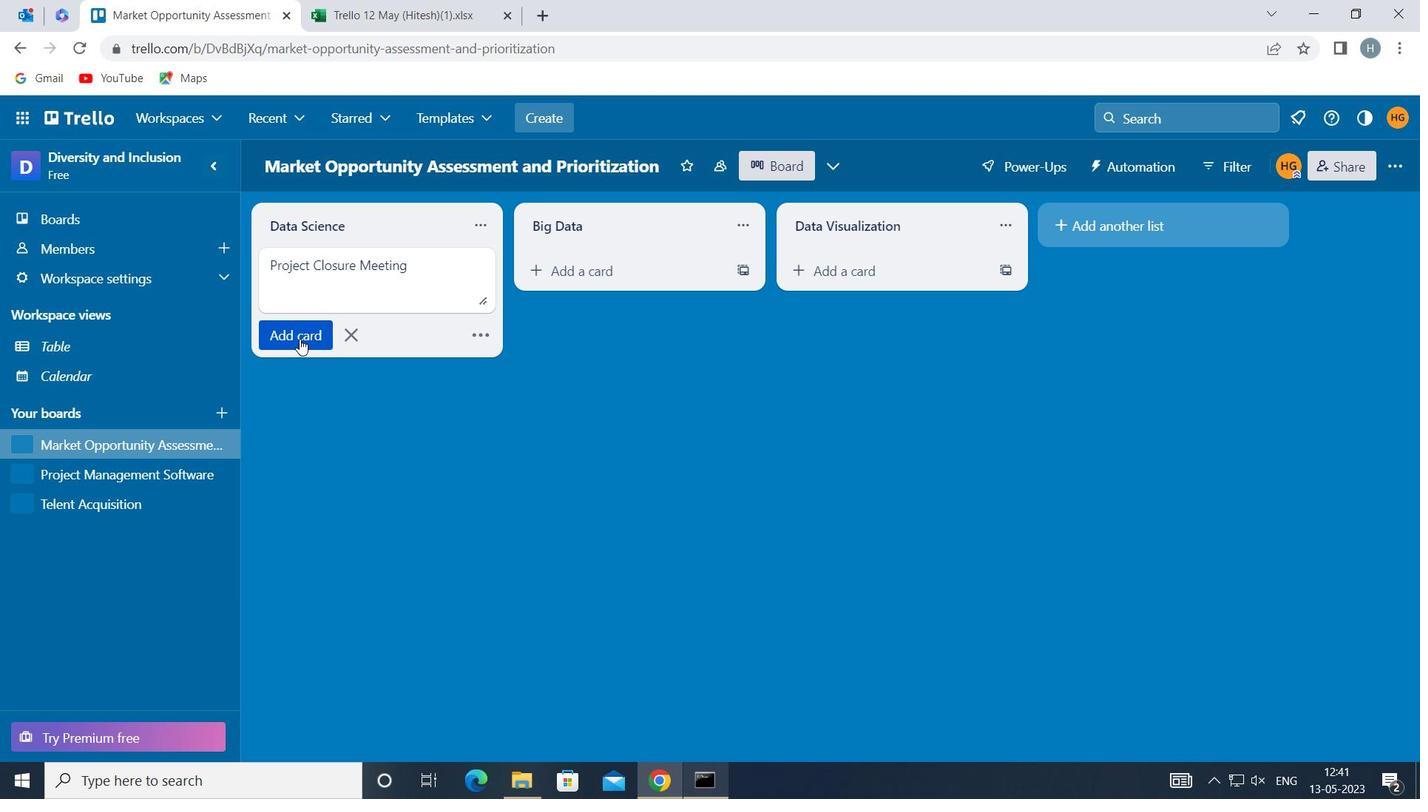 
Action: Mouse moved to (361, 467)
Screenshot: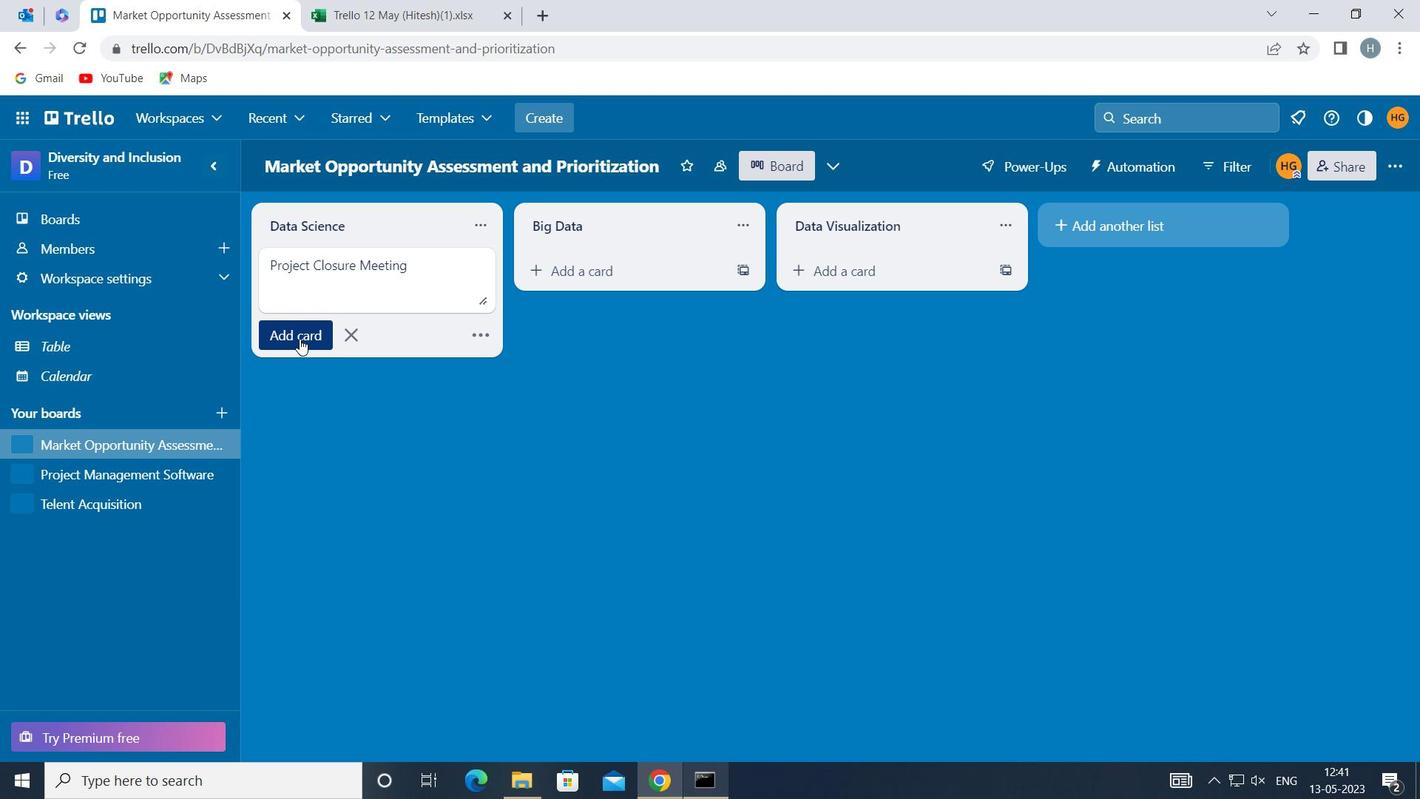 
Action: Mouse pressed left at (361, 467)
Screenshot: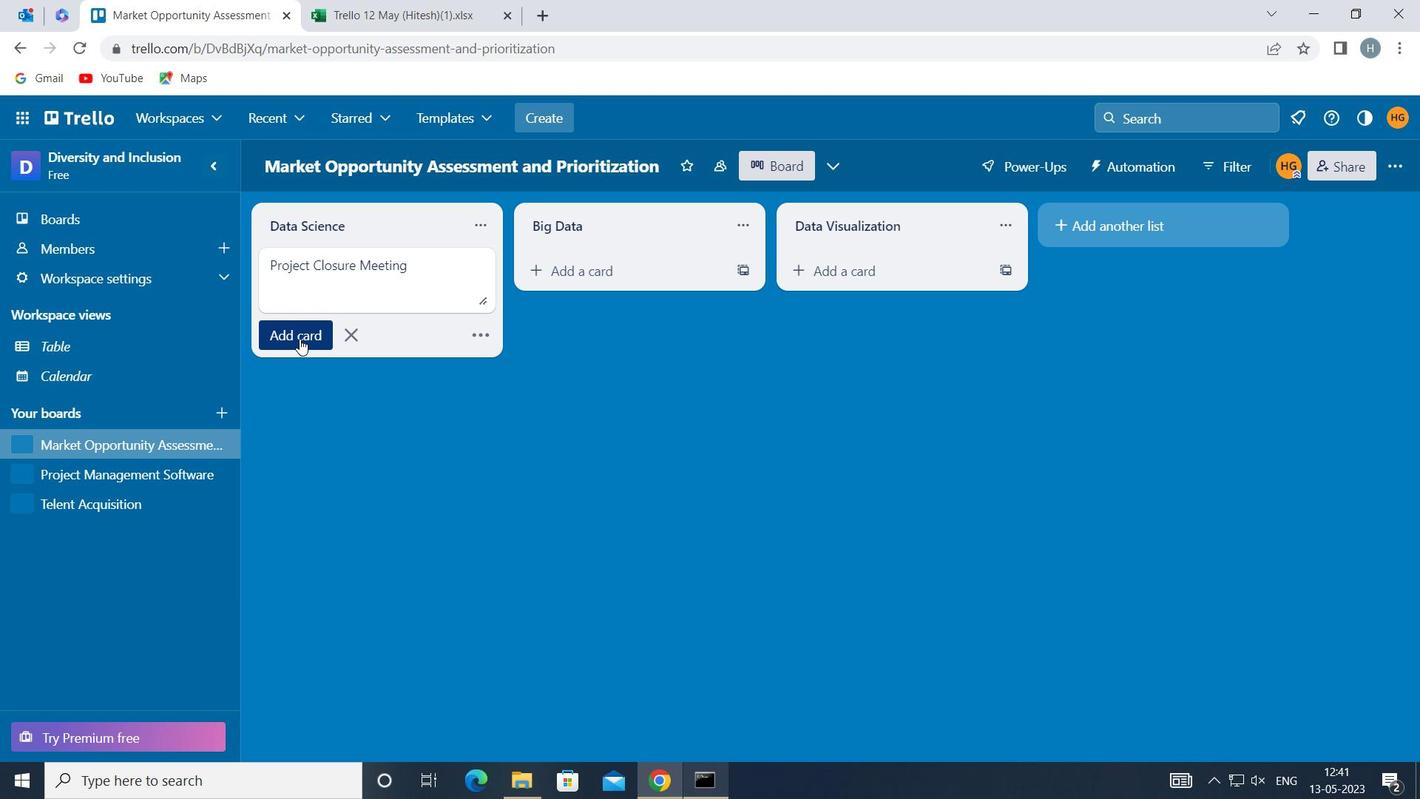 
Action: Mouse moved to (342, 479)
Screenshot: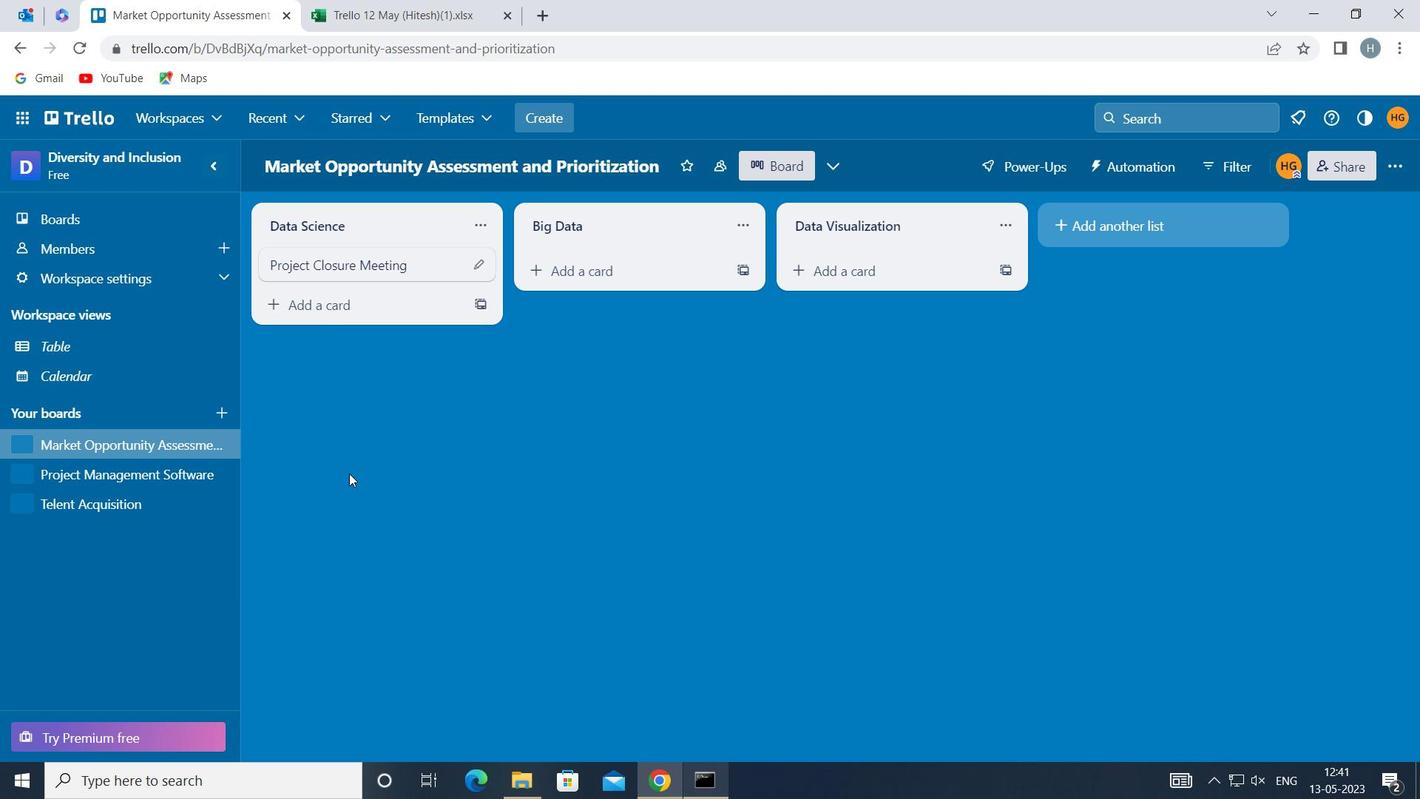 
Action: Key pressed <Key.f8>
Screenshot: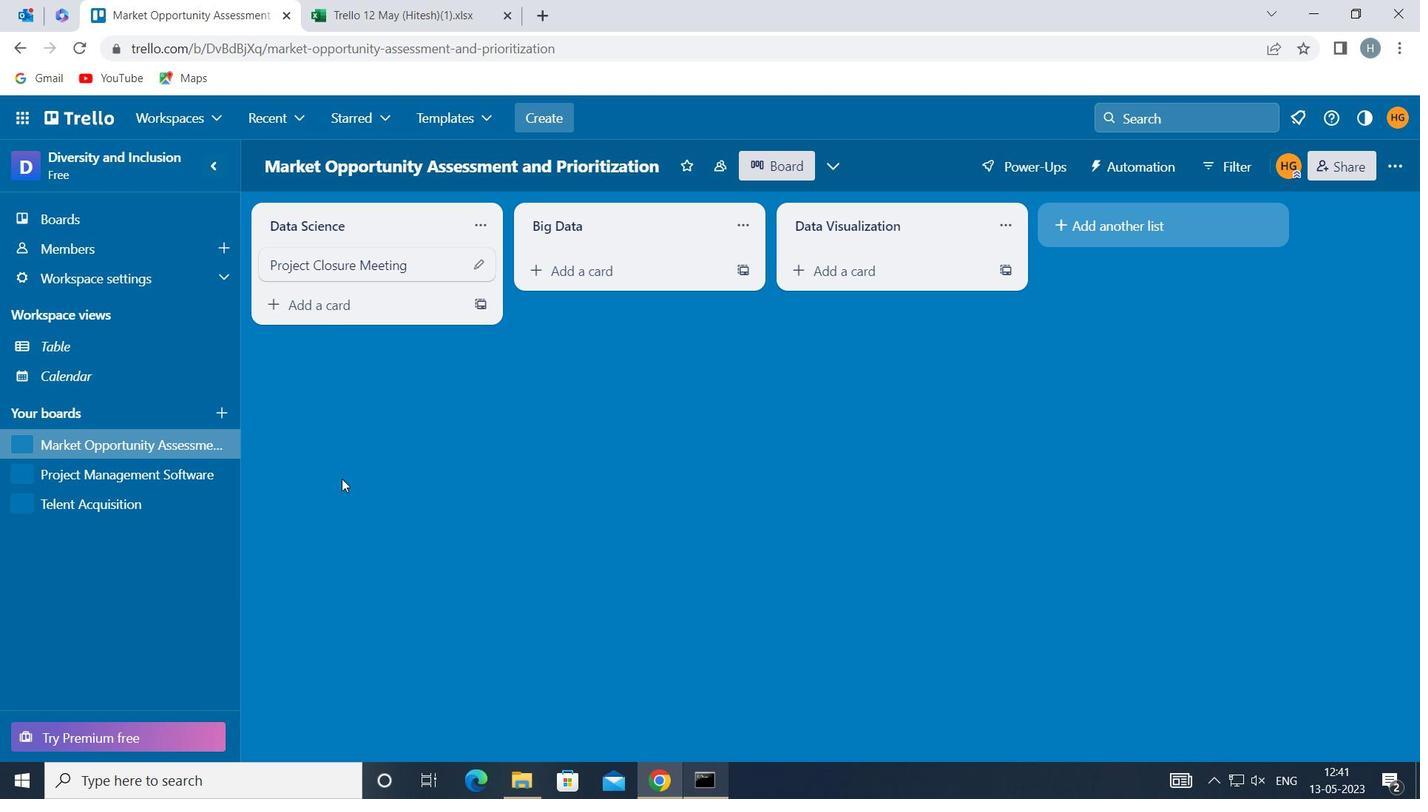 
